 Task: Open Card Sales Pipeline Management in Board Social Media Influencer Marketing Strategy and Execution to Workspace Accounts Receivable and add a team member Softage.3@softage.net, a label Yellow, a checklist Accounting, an attachment from your google drive, a color Yellow and finally, add a card description 'Develop and launch new customer acquisition strategy for B2B market' and a comment 'This task presents an opportunity to demonstrate our project management and organizational skills, coordinating resources and timelines effectively.'. Add a start date 'Jan 03, 1900' with a due date 'Jan 10, 1900'
Action: Mouse moved to (62, 348)
Screenshot: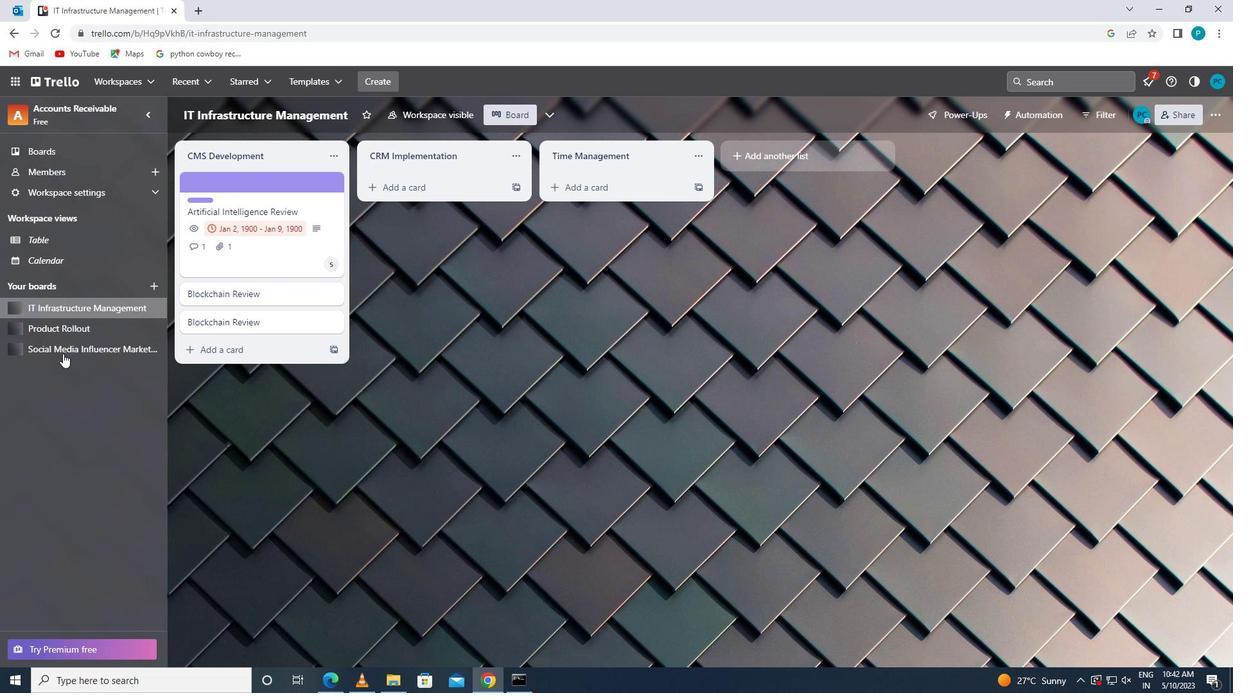
Action: Mouse pressed left at (62, 348)
Screenshot: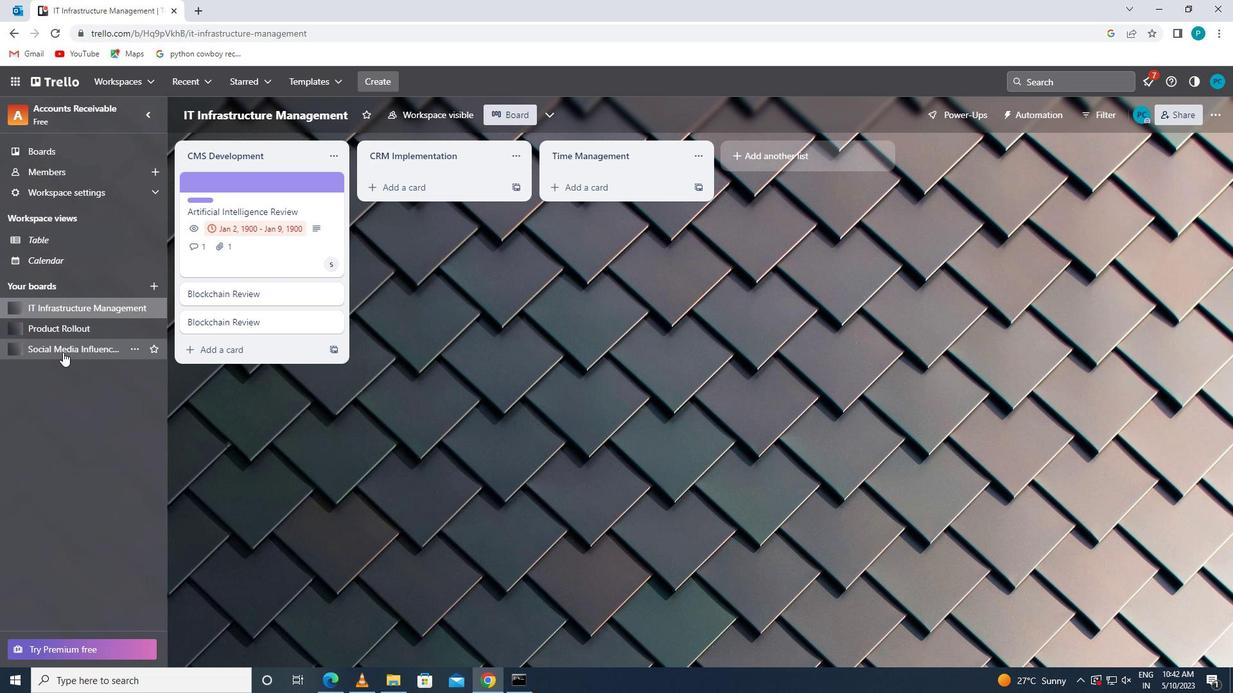 
Action: Mouse moved to (219, 187)
Screenshot: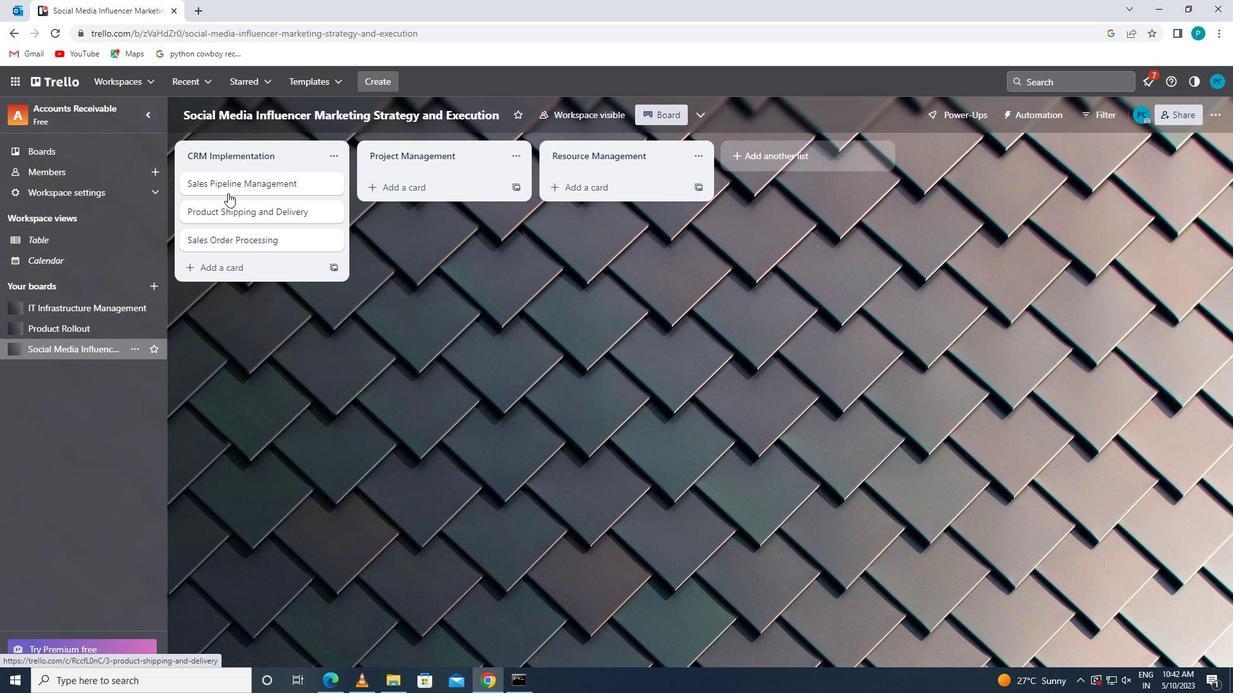 
Action: Mouse pressed left at (219, 187)
Screenshot: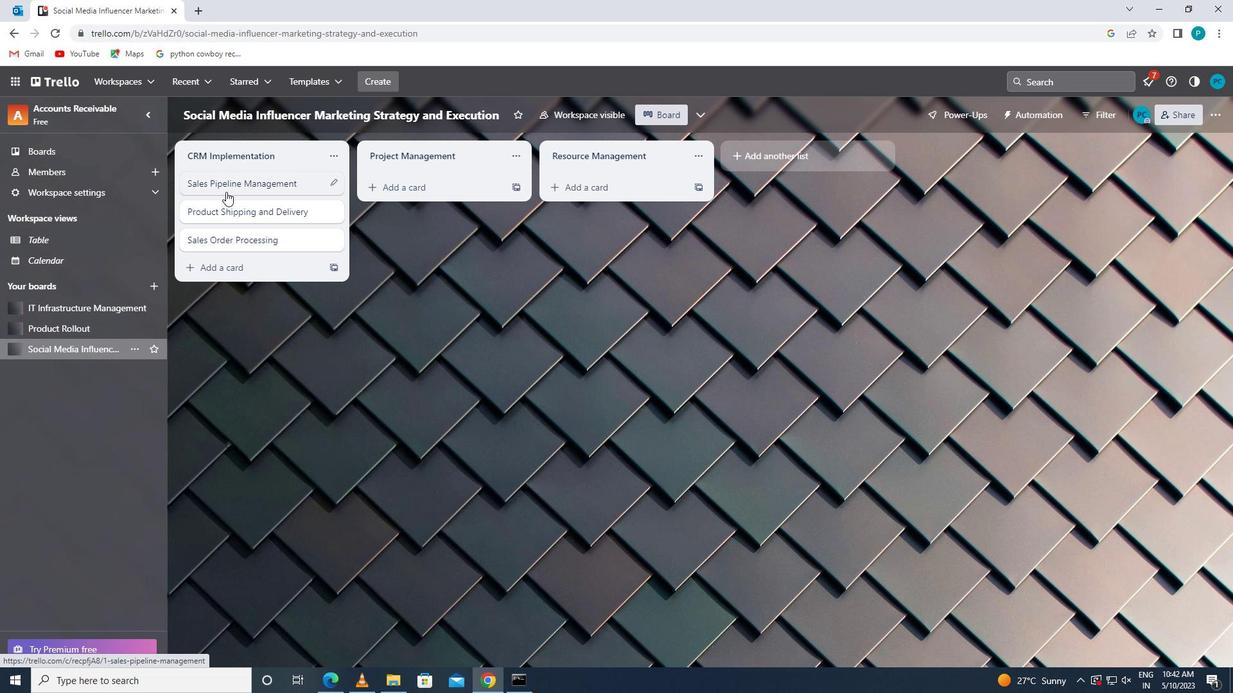 
Action: Mouse moved to (775, 183)
Screenshot: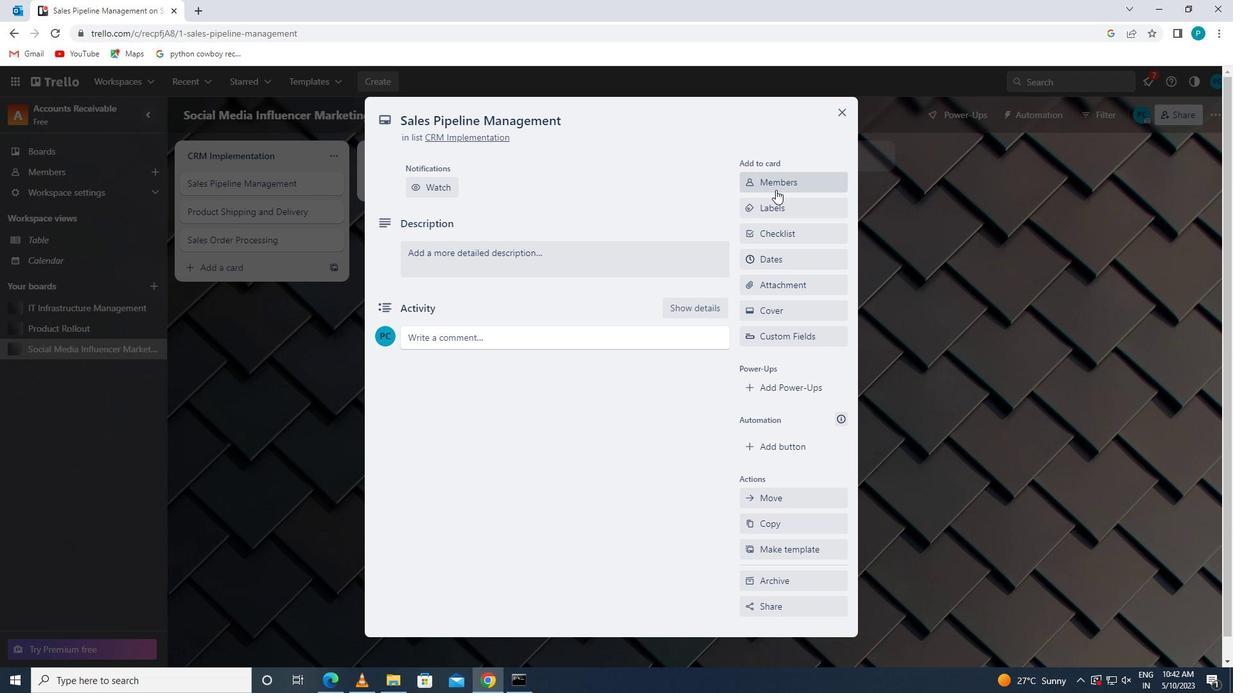 
Action: Mouse pressed left at (775, 183)
Screenshot: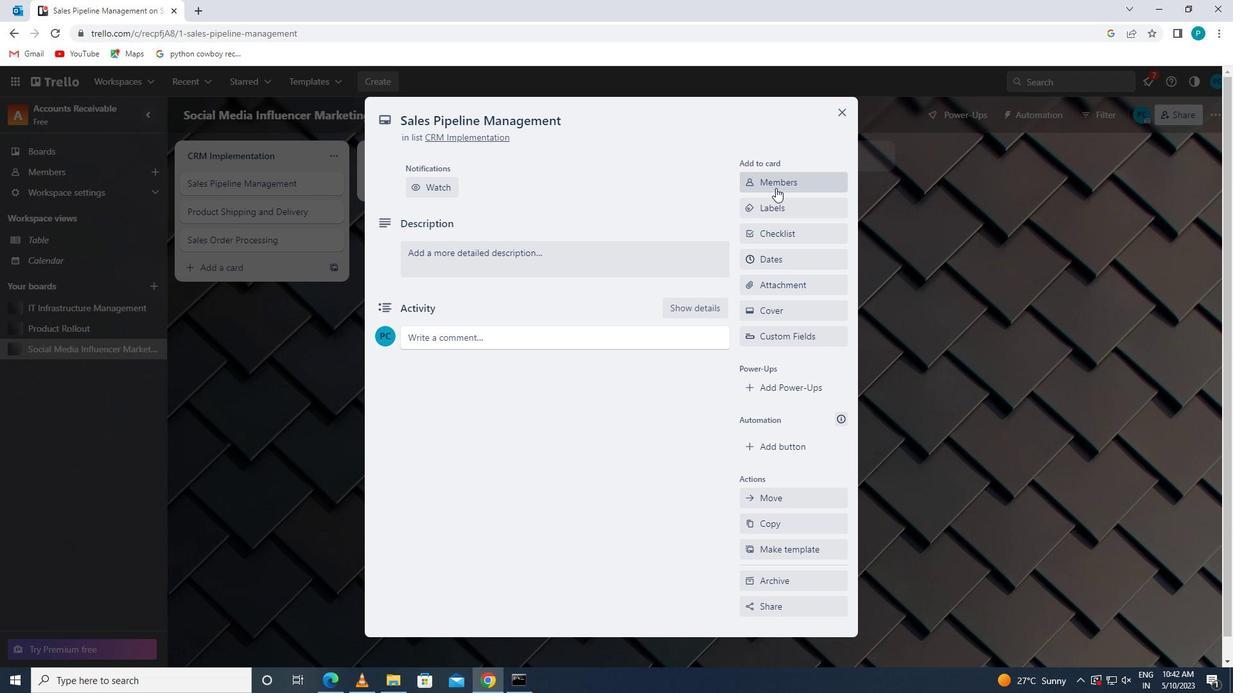 
Action: Key pressed <Key.caps_lock>s<Key.caps_lock>of
Screenshot: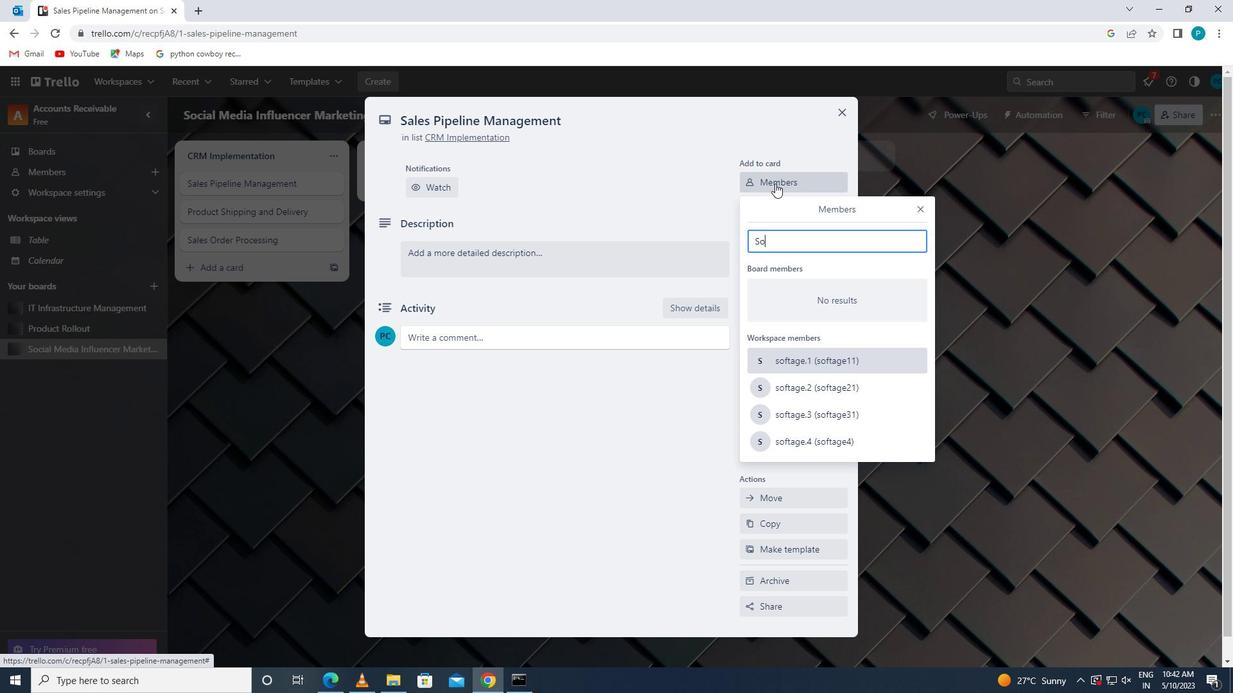 
Action: Mouse moved to (865, 412)
Screenshot: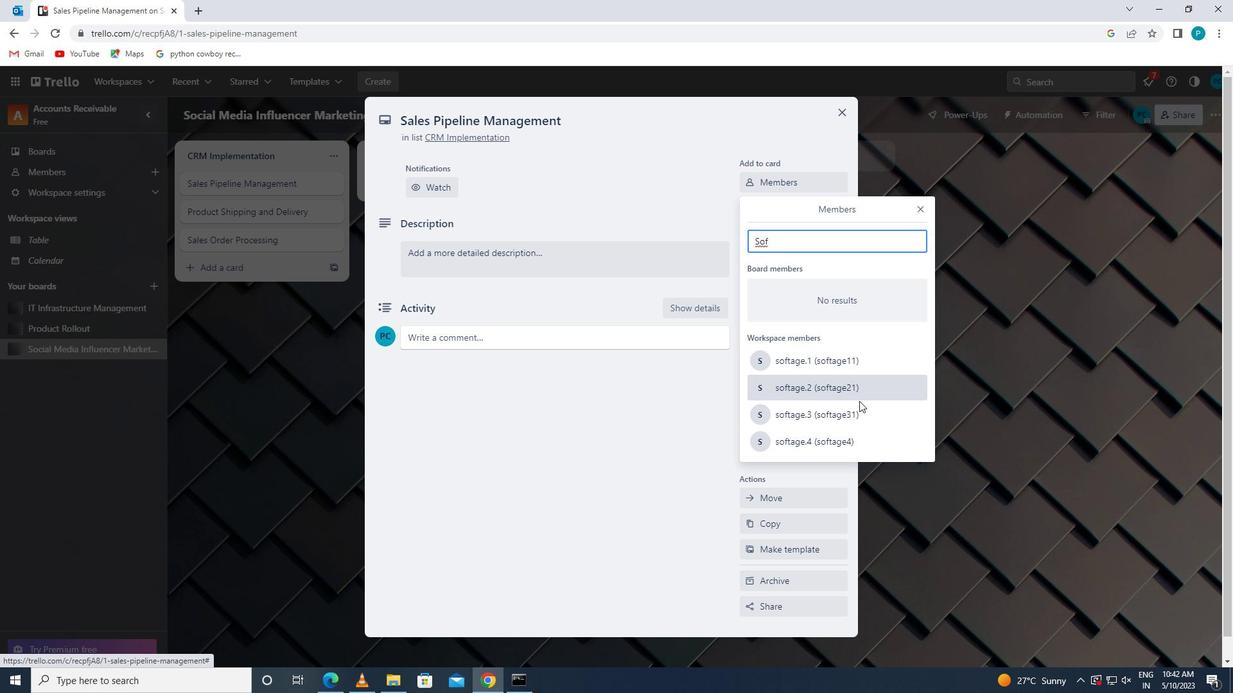 
Action: Mouse pressed left at (865, 412)
Screenshot: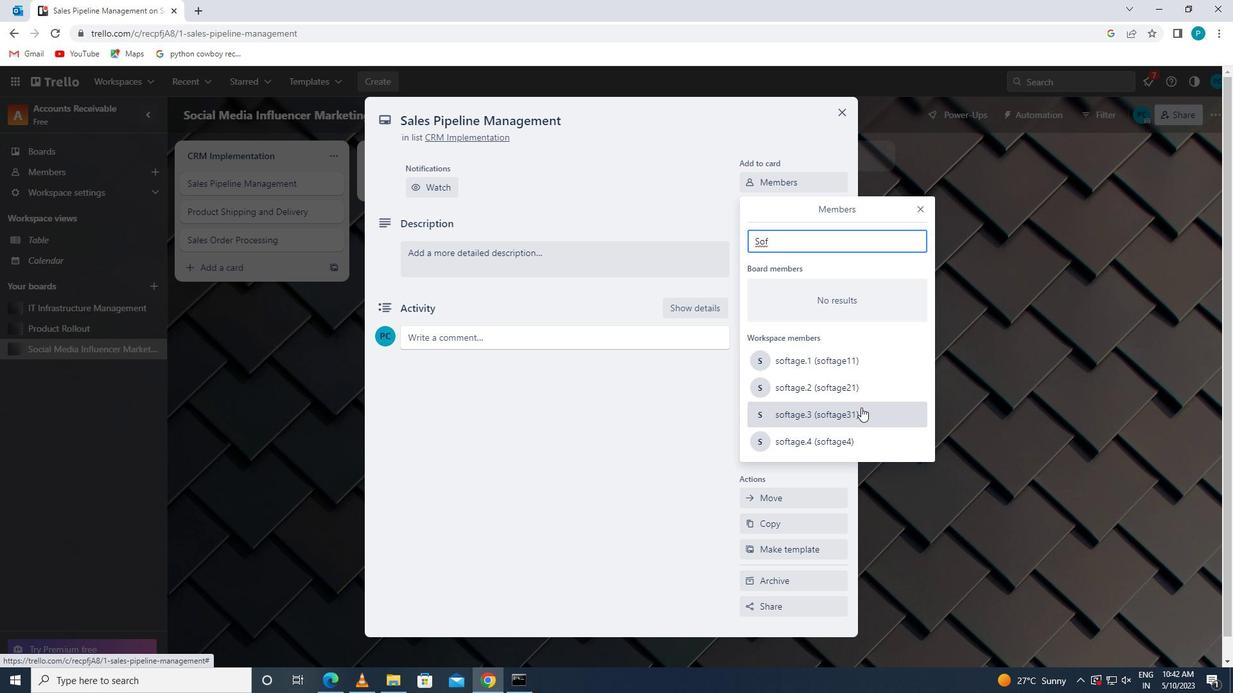 
Action: Mouse moved to (929, 208)
Screenshot: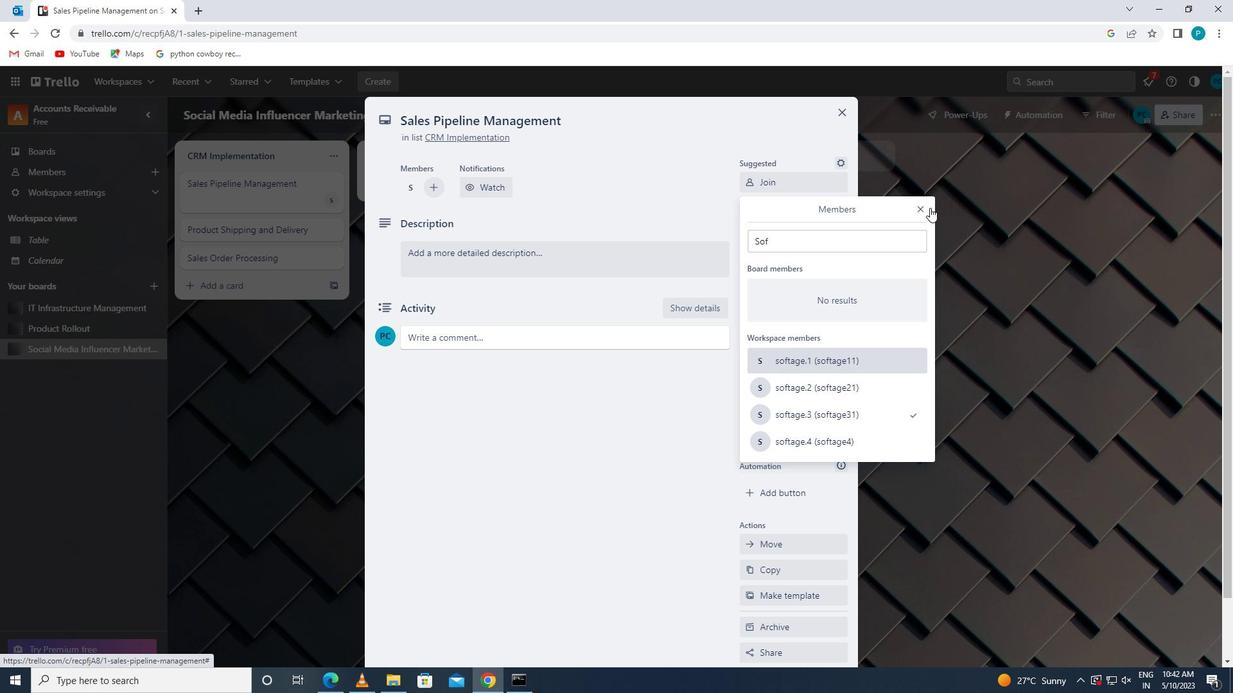 
Action: Mouse pressed left at (929, 208)
Screenshot: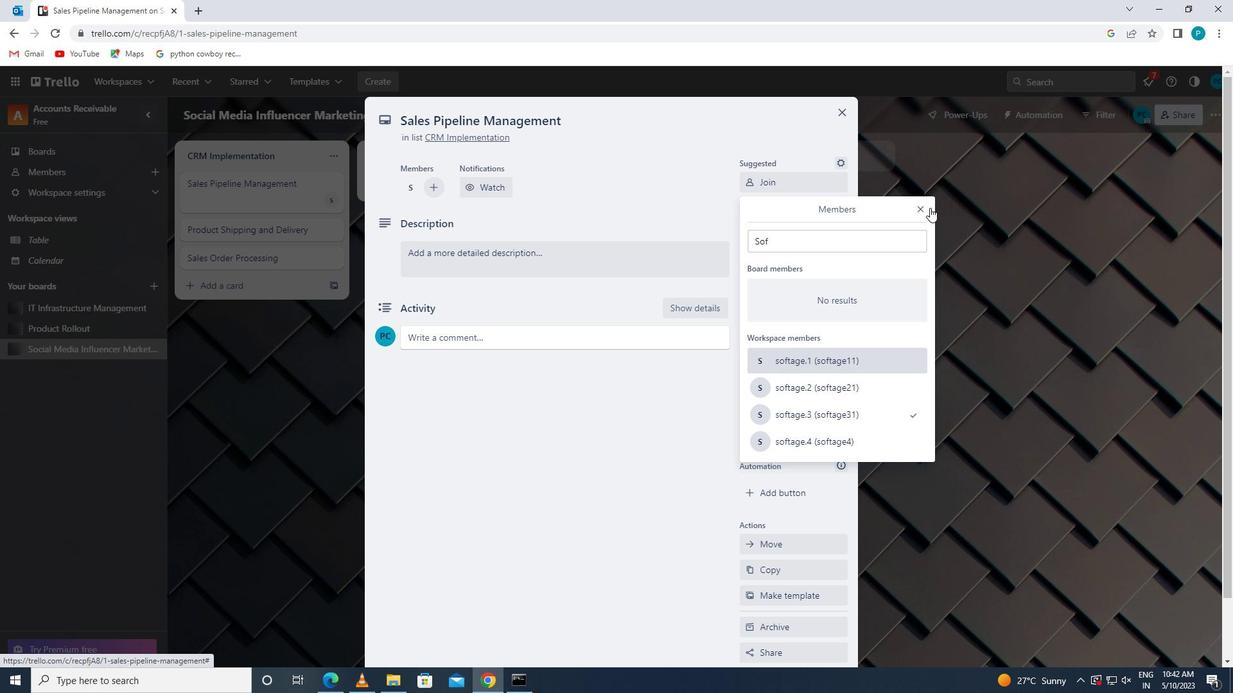 
Action: Mouse moved to (788, 255)
Screenshot: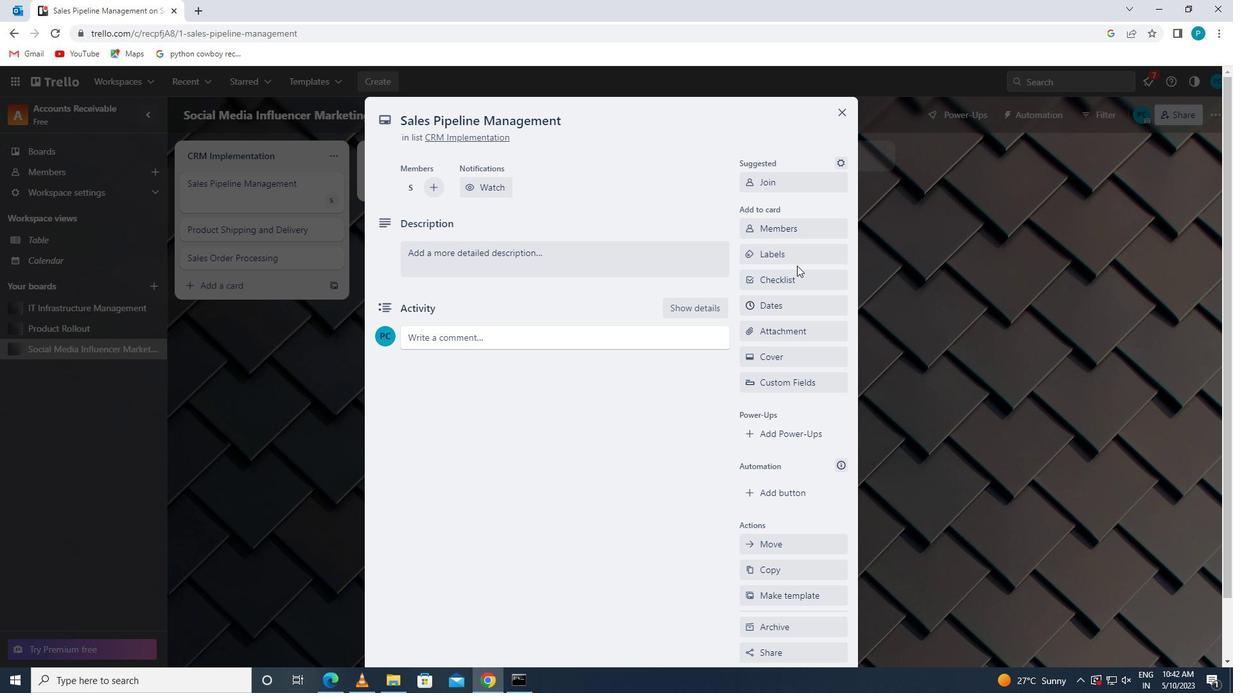 
Action: Mouse pressed left at (788, 255)
Screenshot: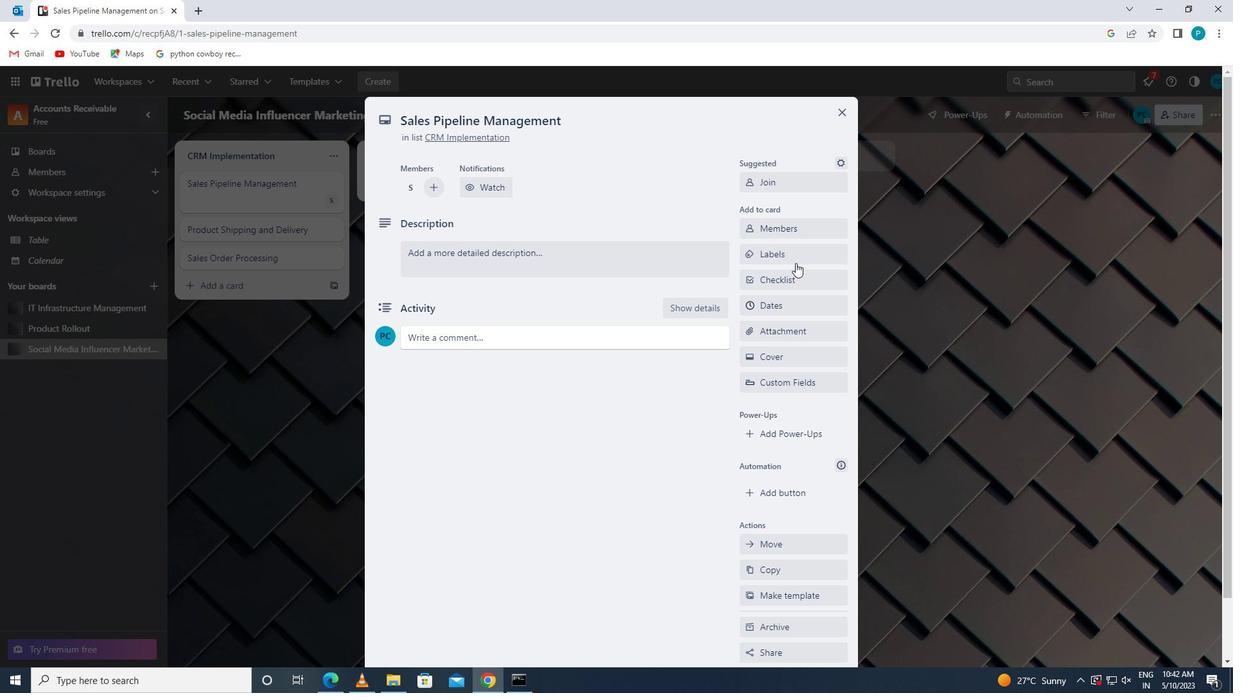 
Action: Mouse moved to (833, 515)
Screenshot: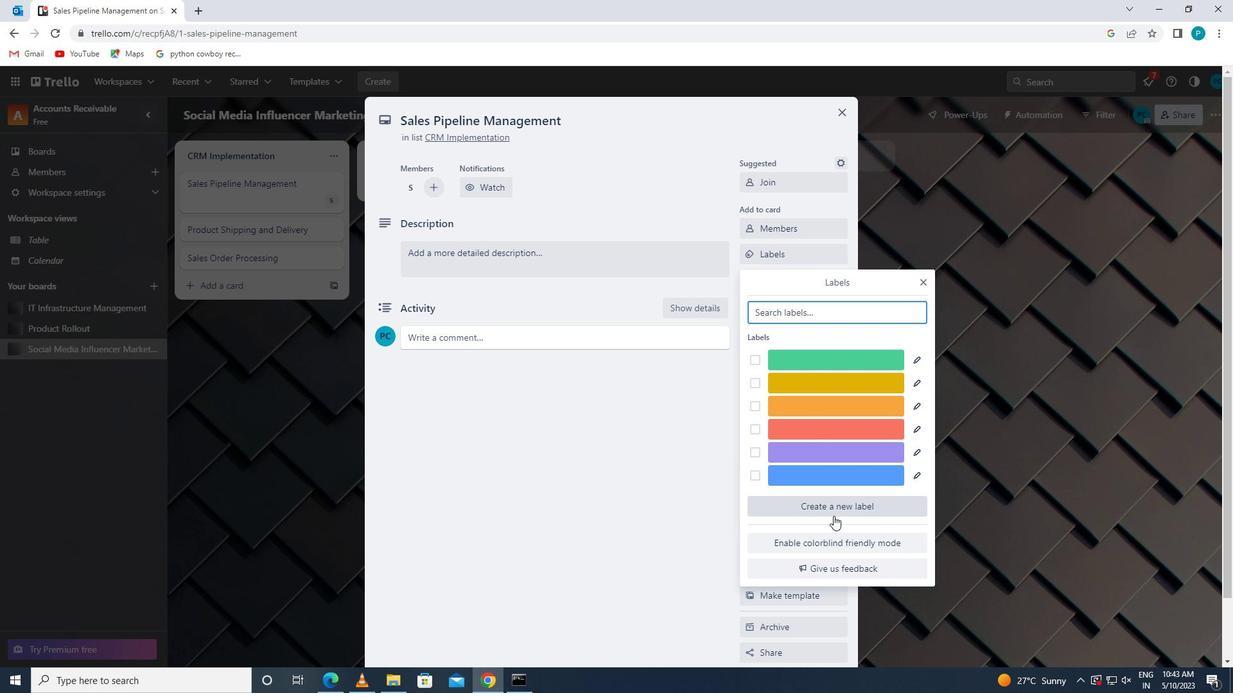
Action: Mouse pressed left at (833, 515)
Screenshot: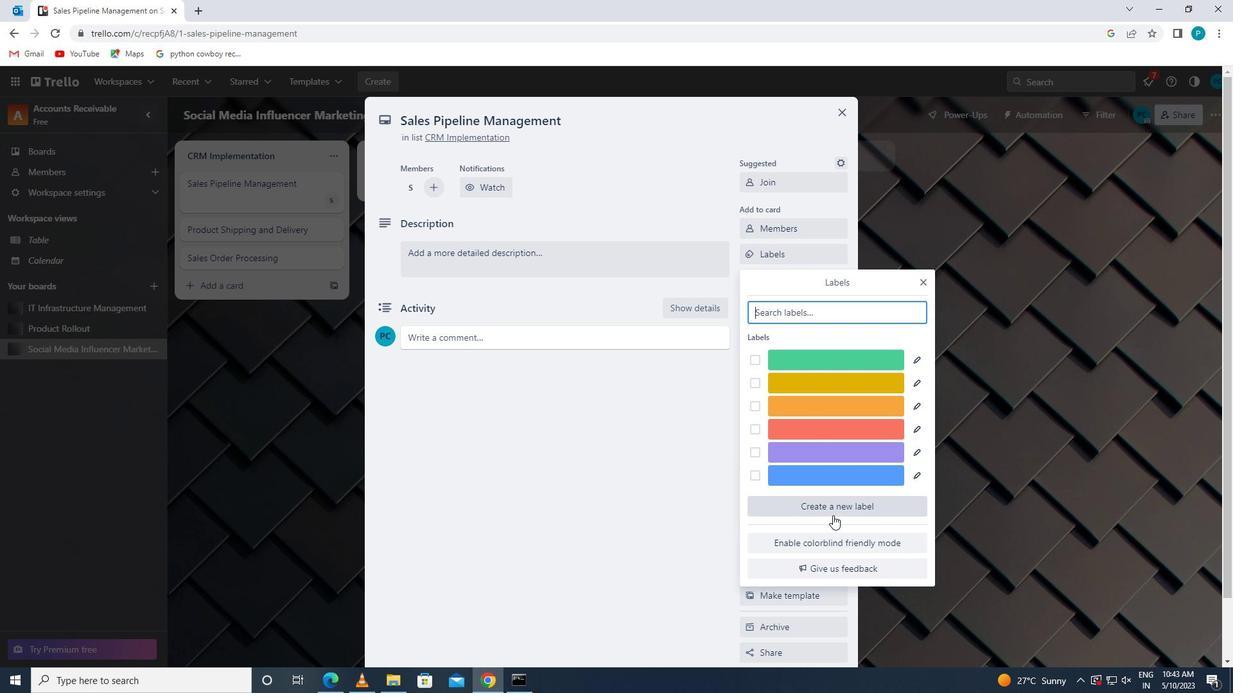 
Action: Mouse moved to (807, 469)
Screenshot: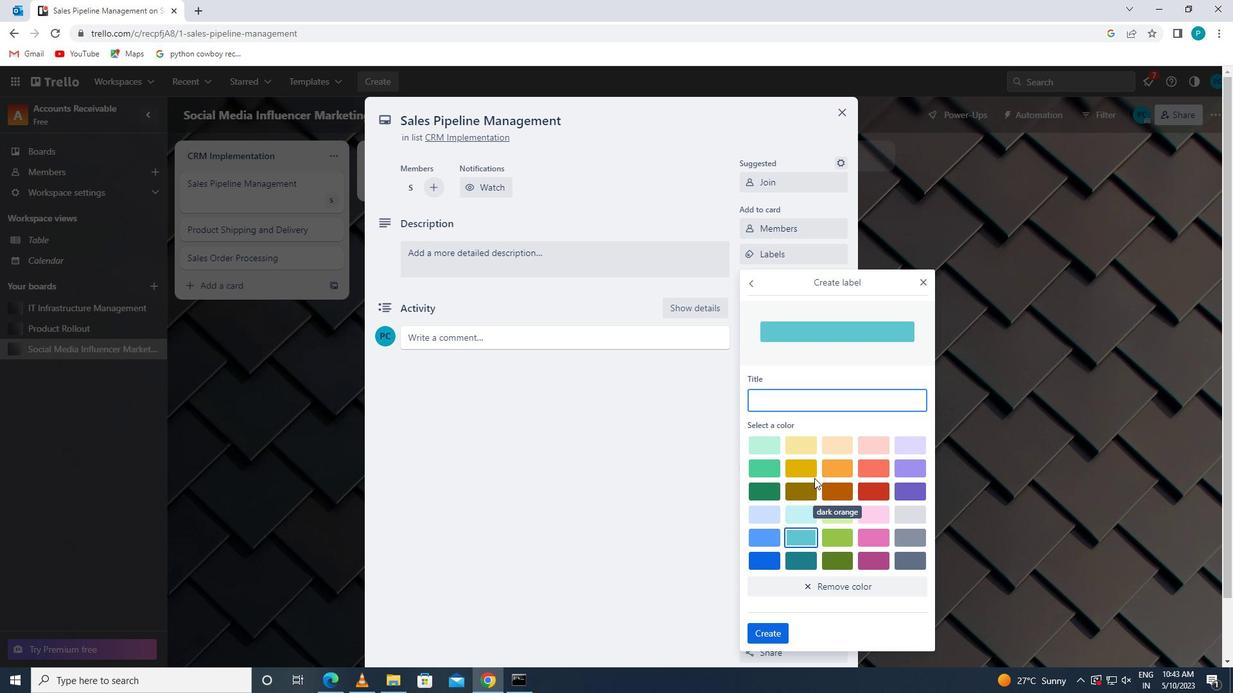 
Action: Mouse pressed left at (807, 469)
Screenshot: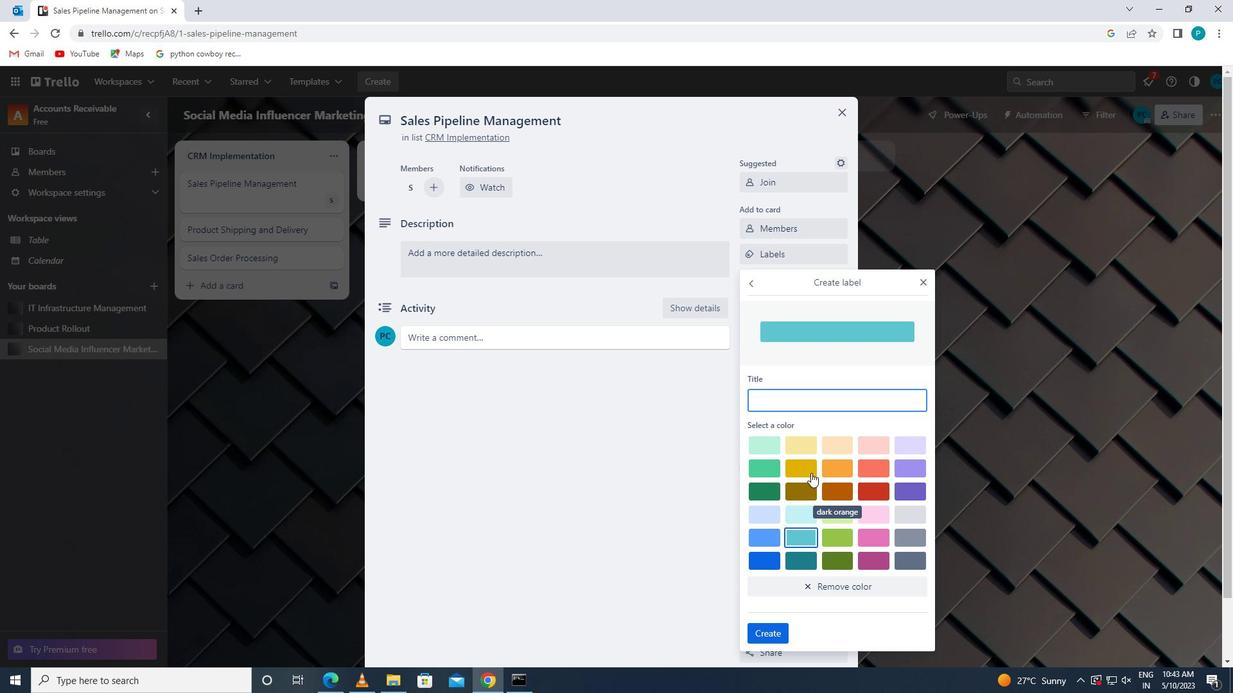 
Action: Mouse moved to (763, 629)
Screenshot: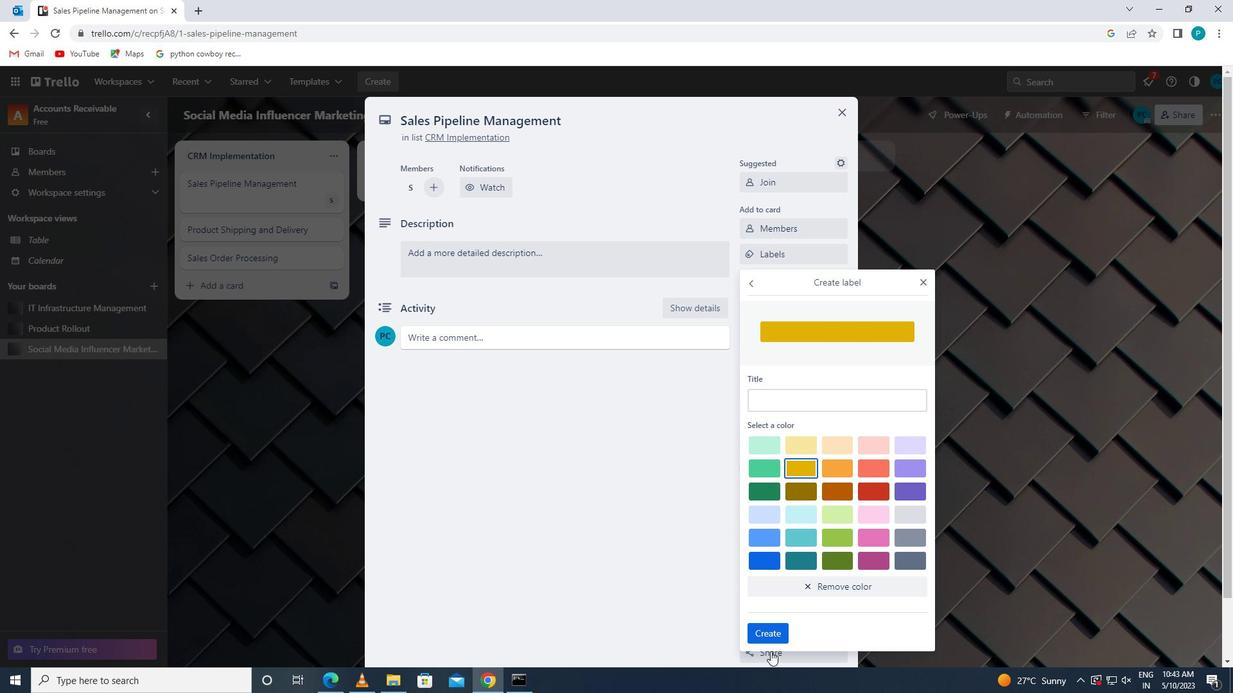 
Action: Mouse pressed left at (763, 629)
Screenshot: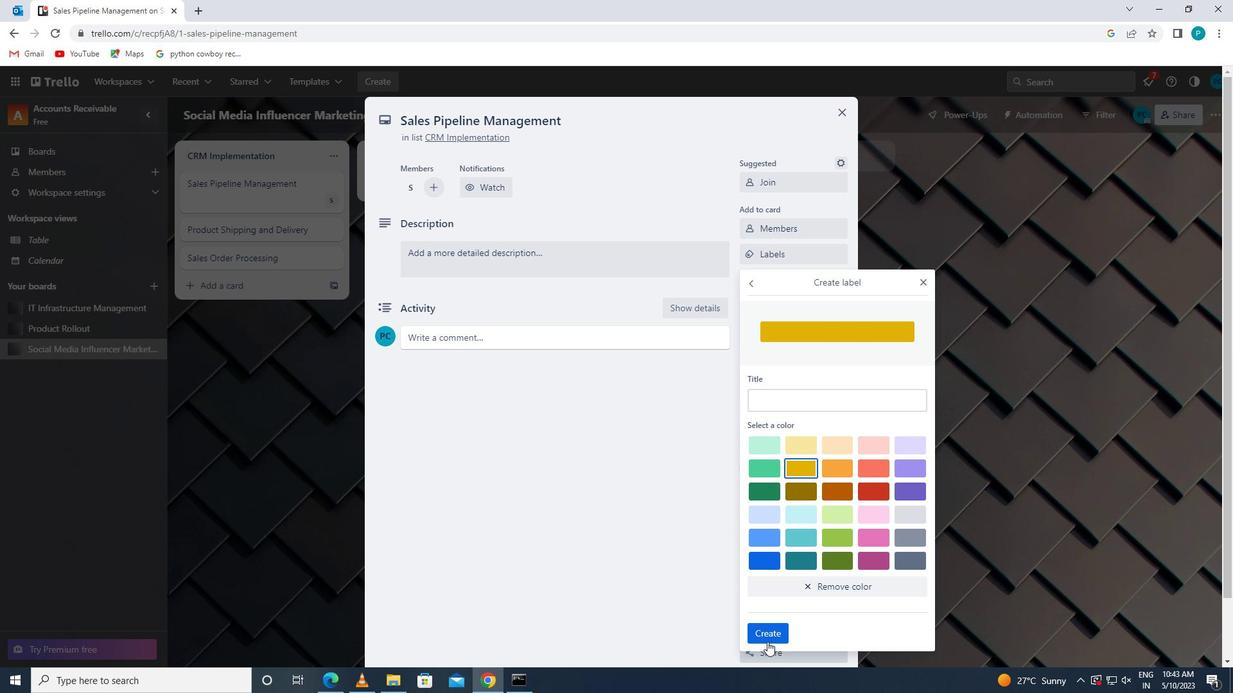 
Action: Mouse moved to (923, 281)
Screenshot: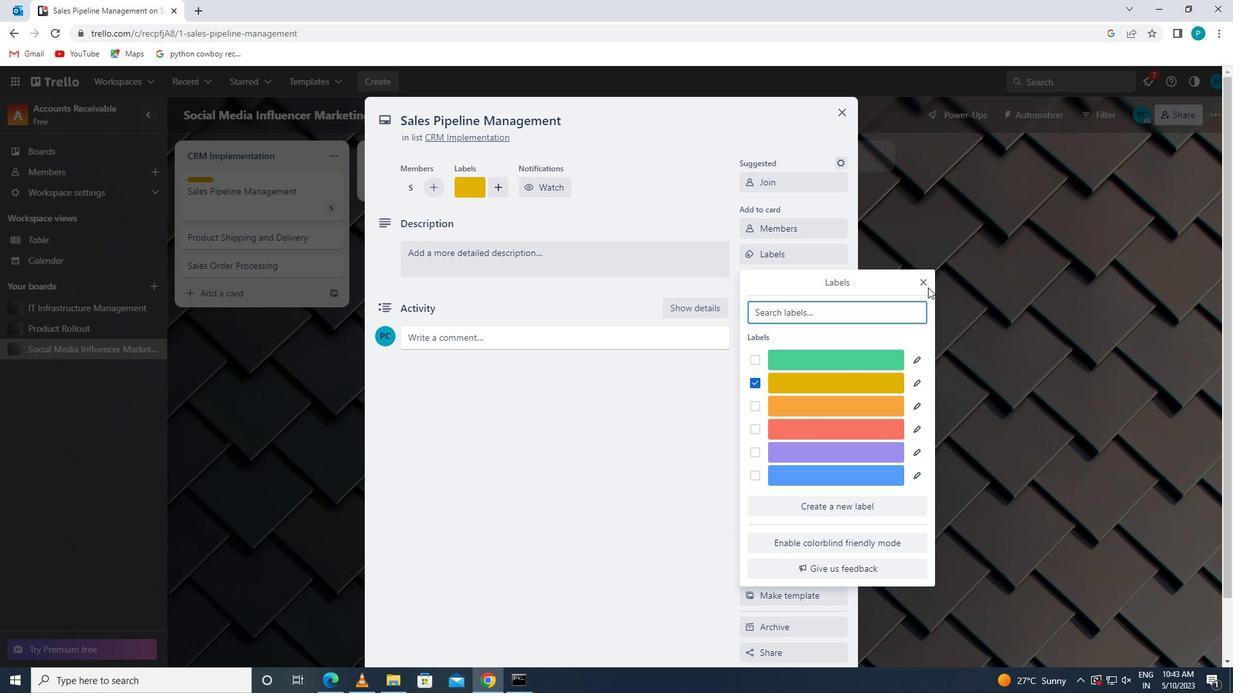 
Action: Mouse pressed left at (923, 281)
Screenshot: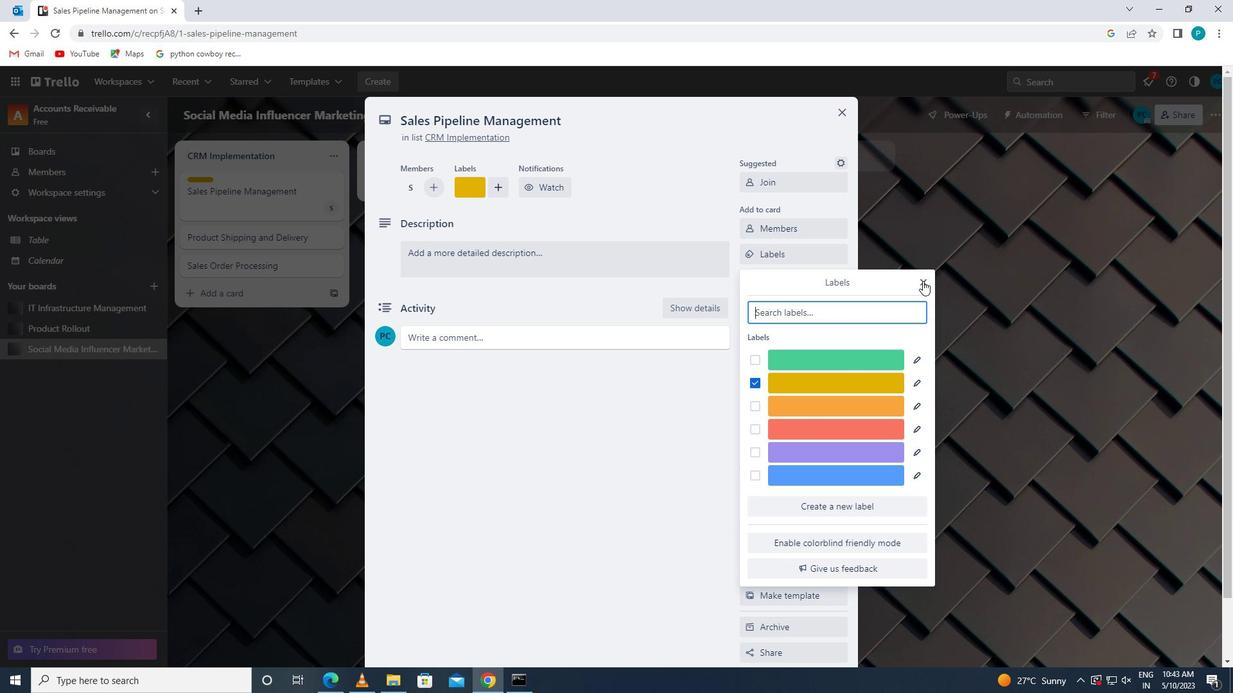 
Action: Mouse moved to (801, 287)
Screenshot: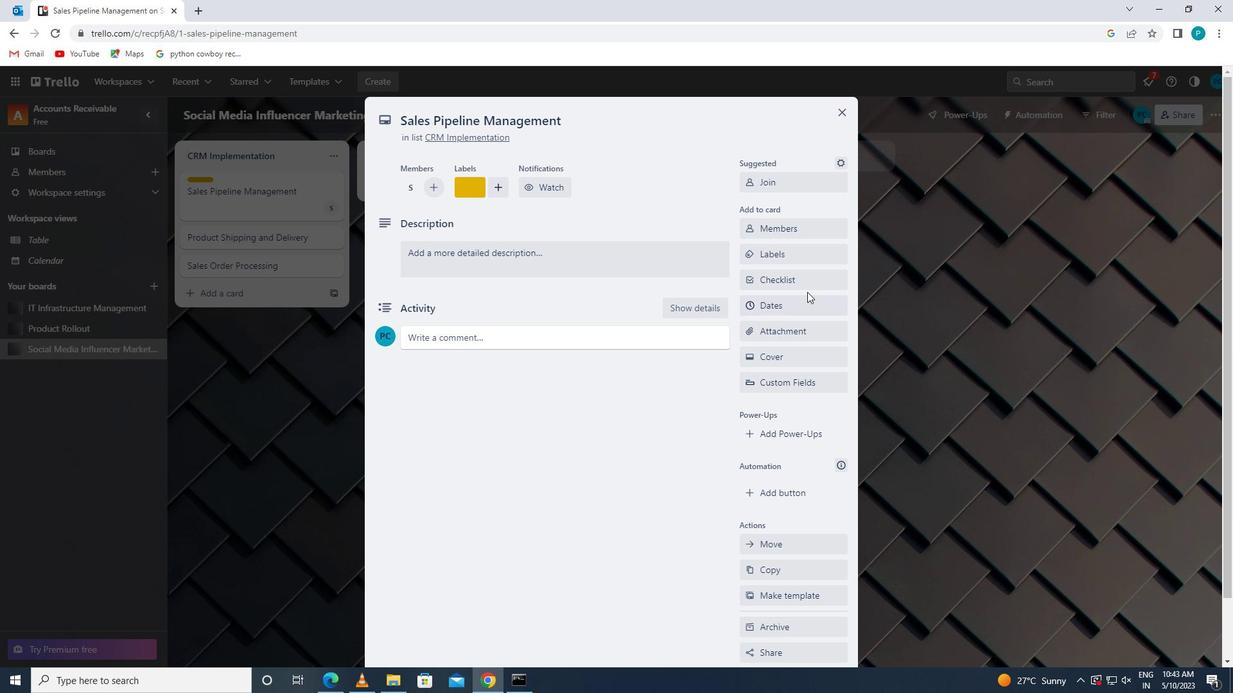 
Action: Mouse pressed left at (801, 287)
Screenshot: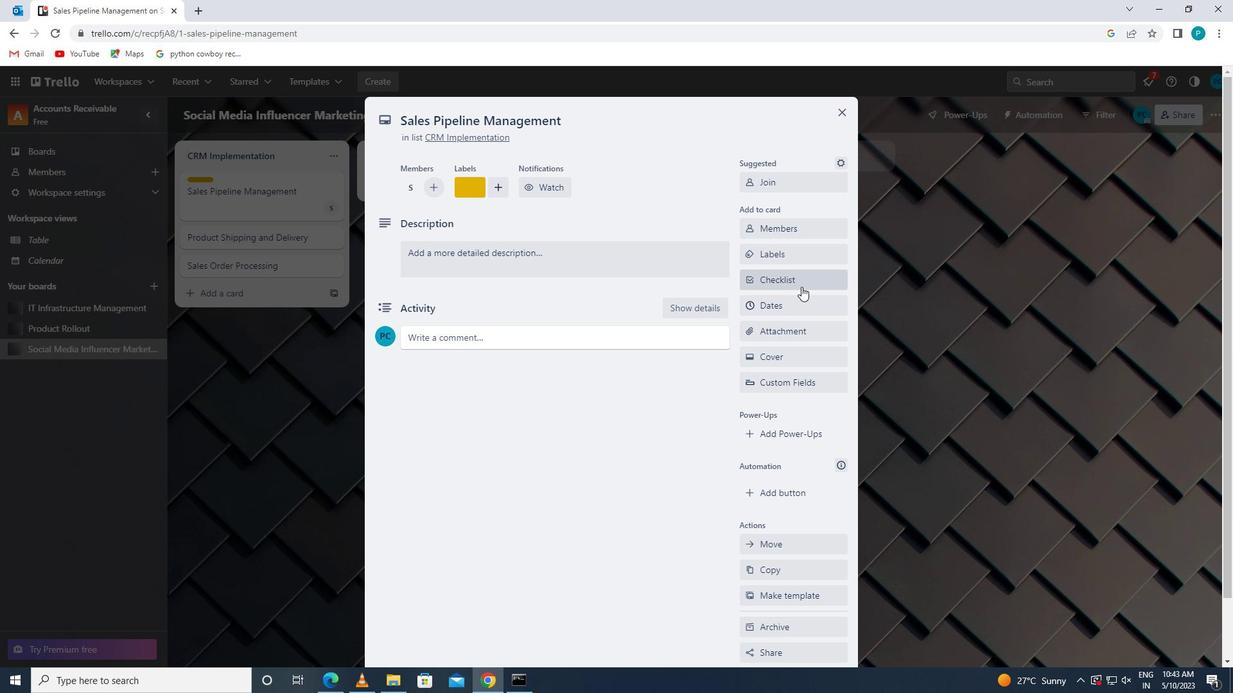 
Action: Key pressed <Key.caps_lock>a<Key.caps_lock>
Screenshot: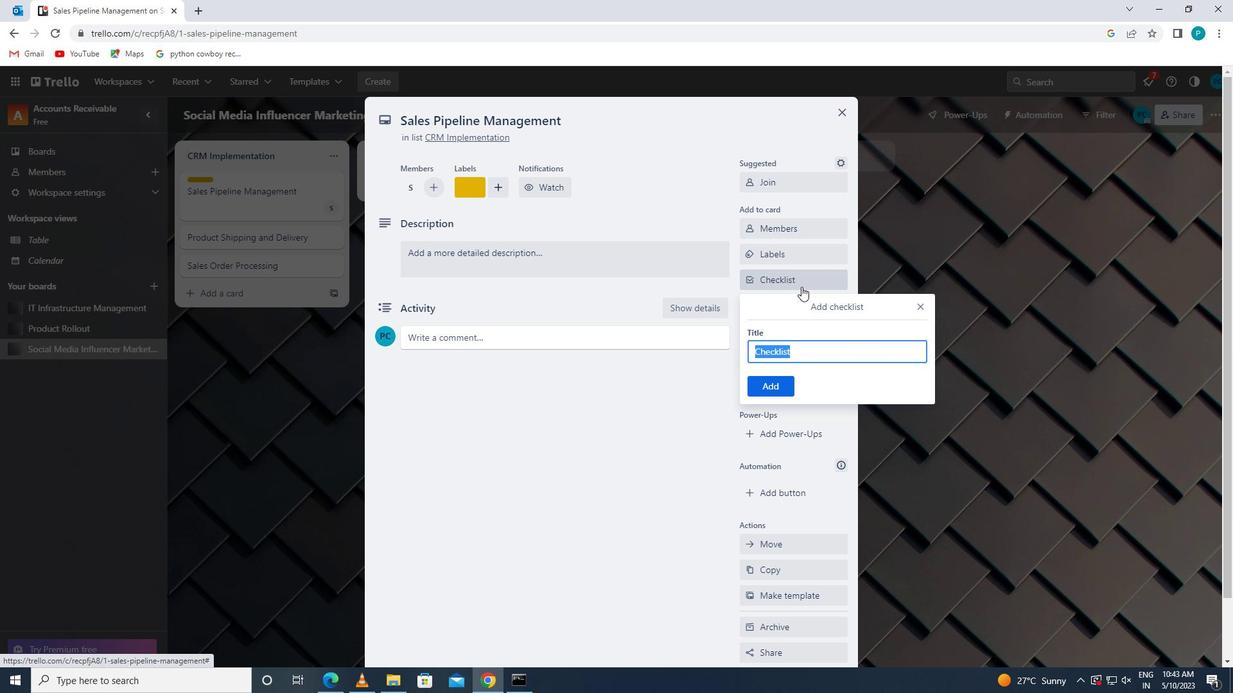 
Action: Mouse moved to (837, 409)
Screenshot: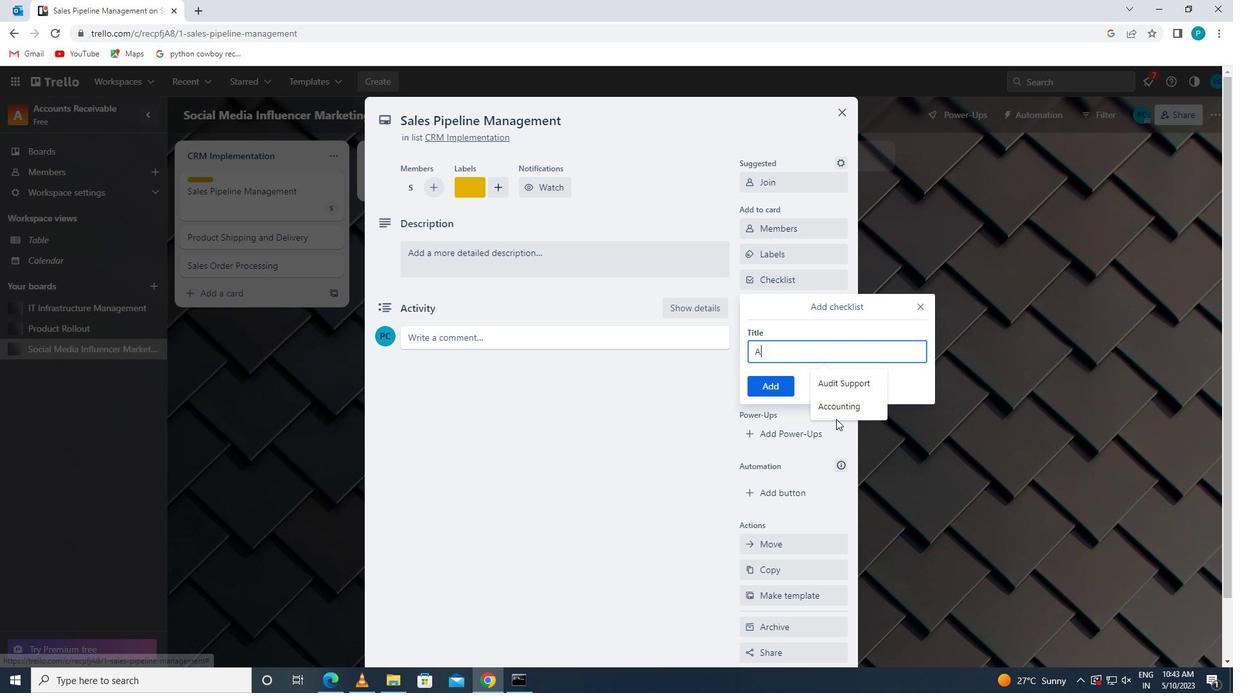 
Action: Mouse pressed left at (837, 409)
Screenshot: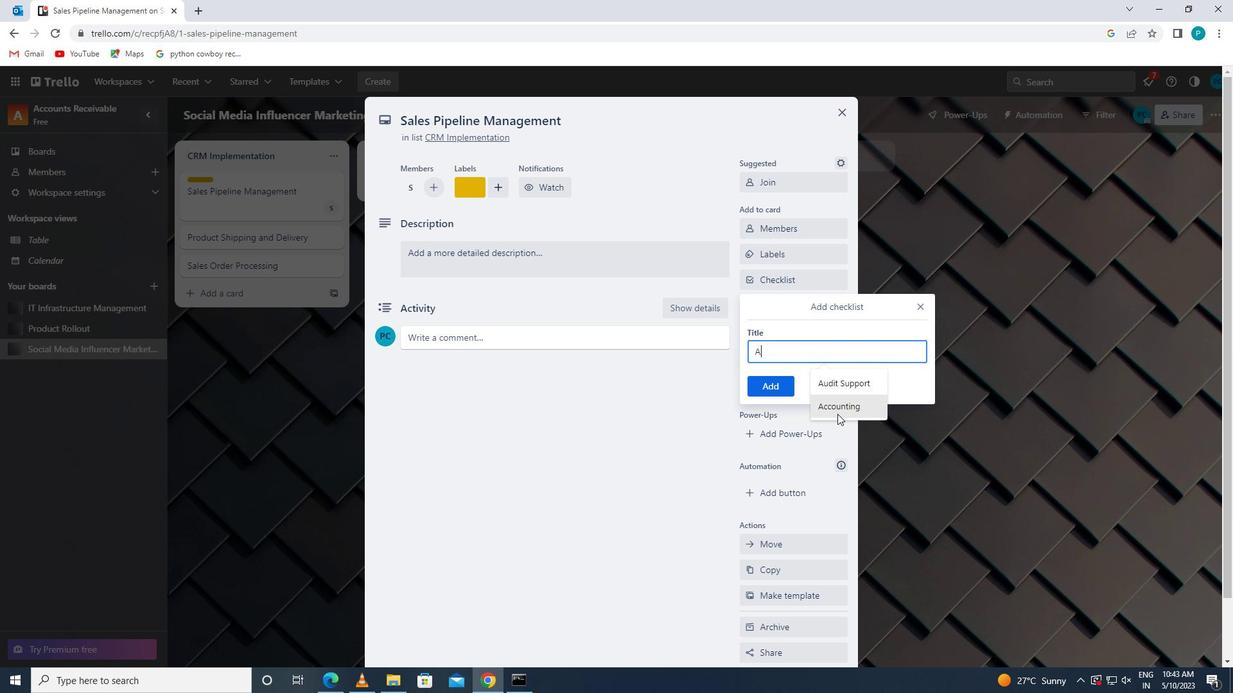 
Action: Mouse moved to (758, 377)
Screenshot: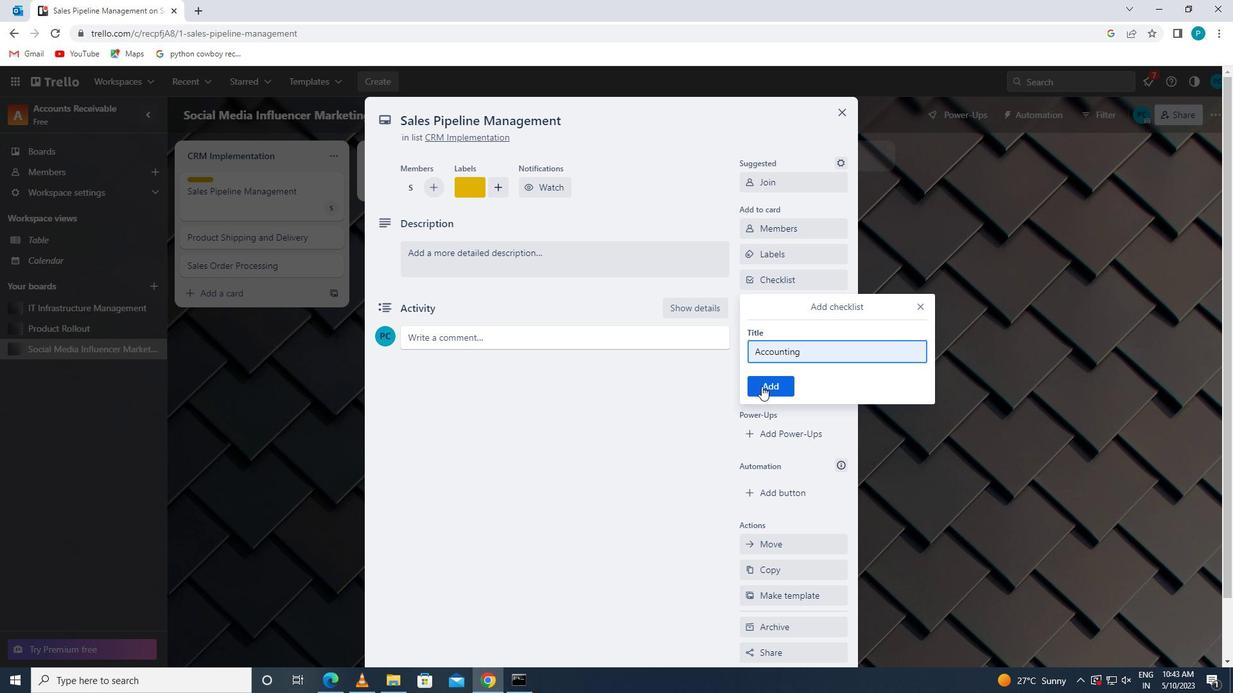 
Action: Mouse pressed left at (758, 377)
Screenshot: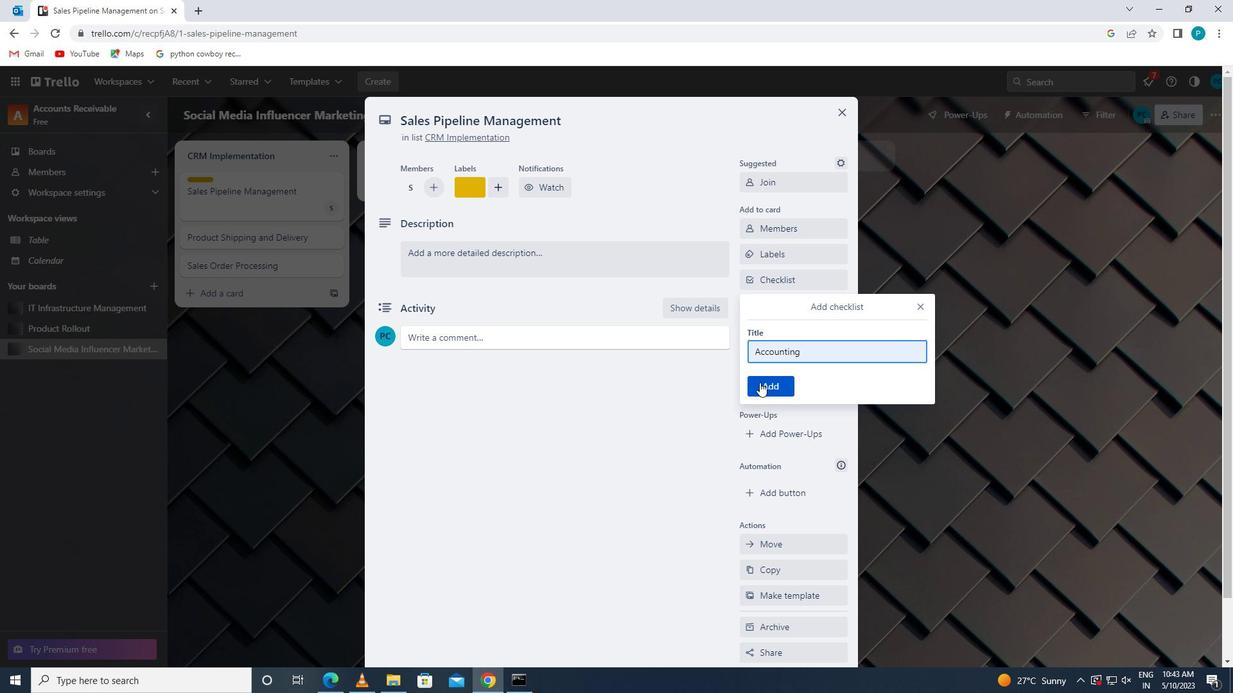 
Action: Mouse moved to (783, 336)
Screenshot: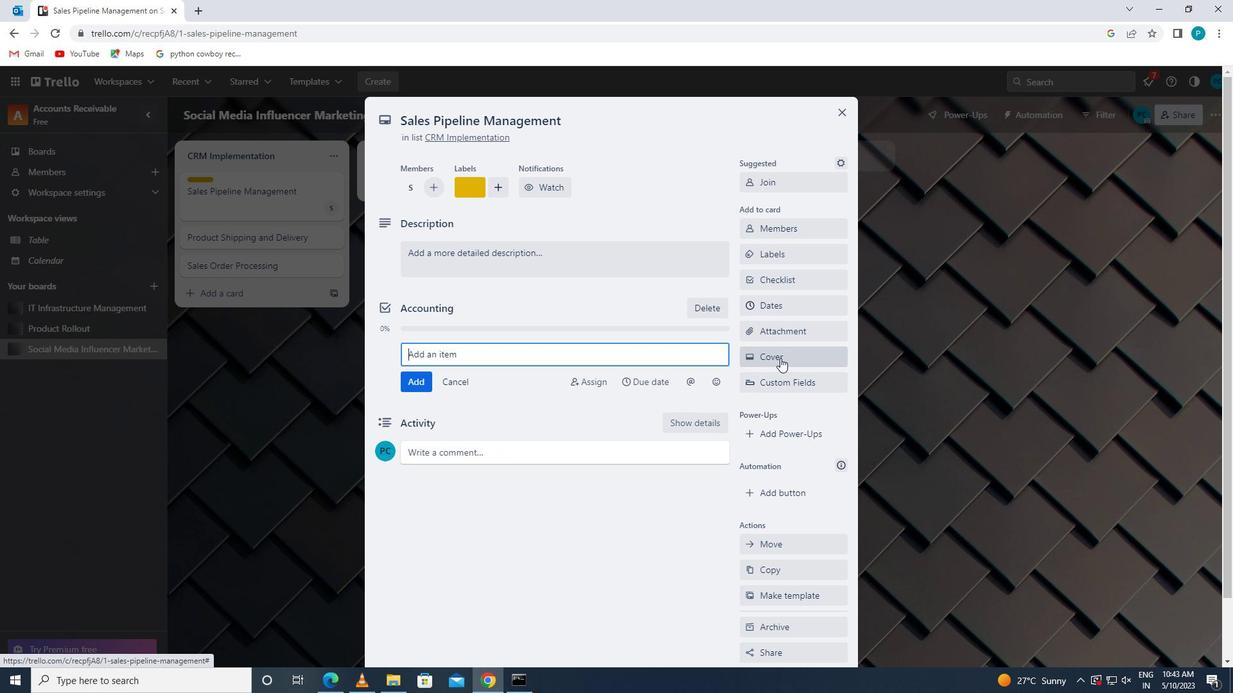 
Action: Mouse pressed left at (783, 336)
Screenshot: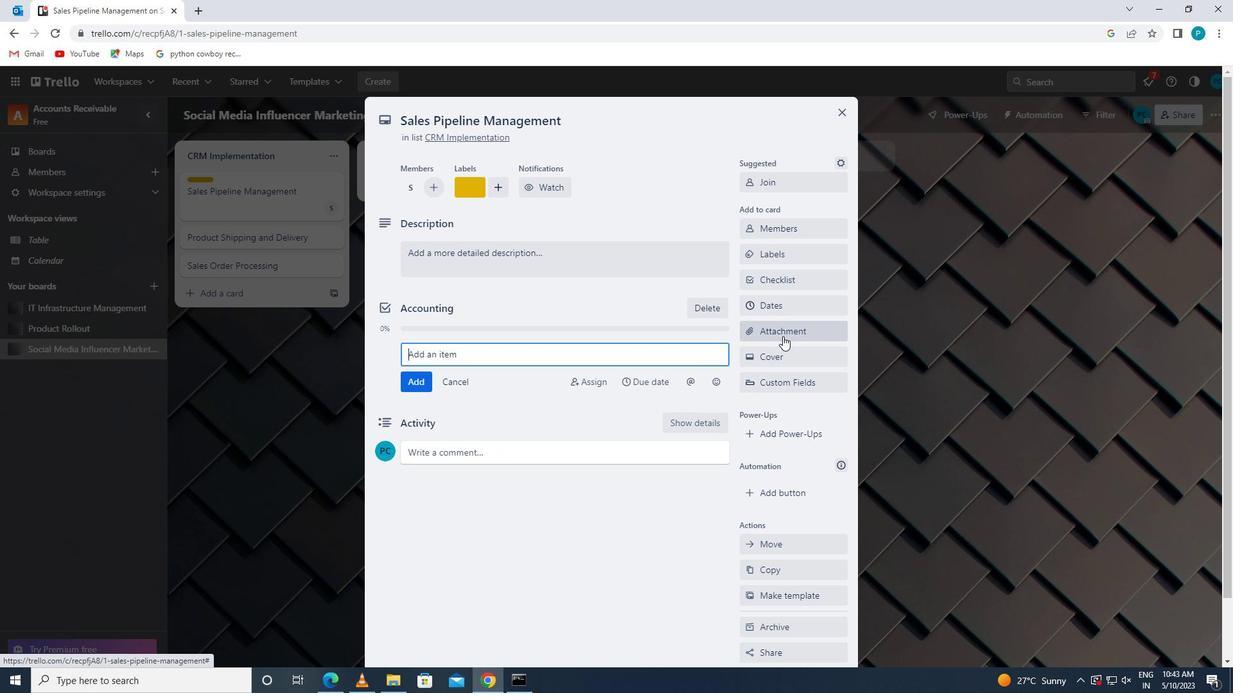 
Action: Mouse moved to (793, 430)
Screenshot: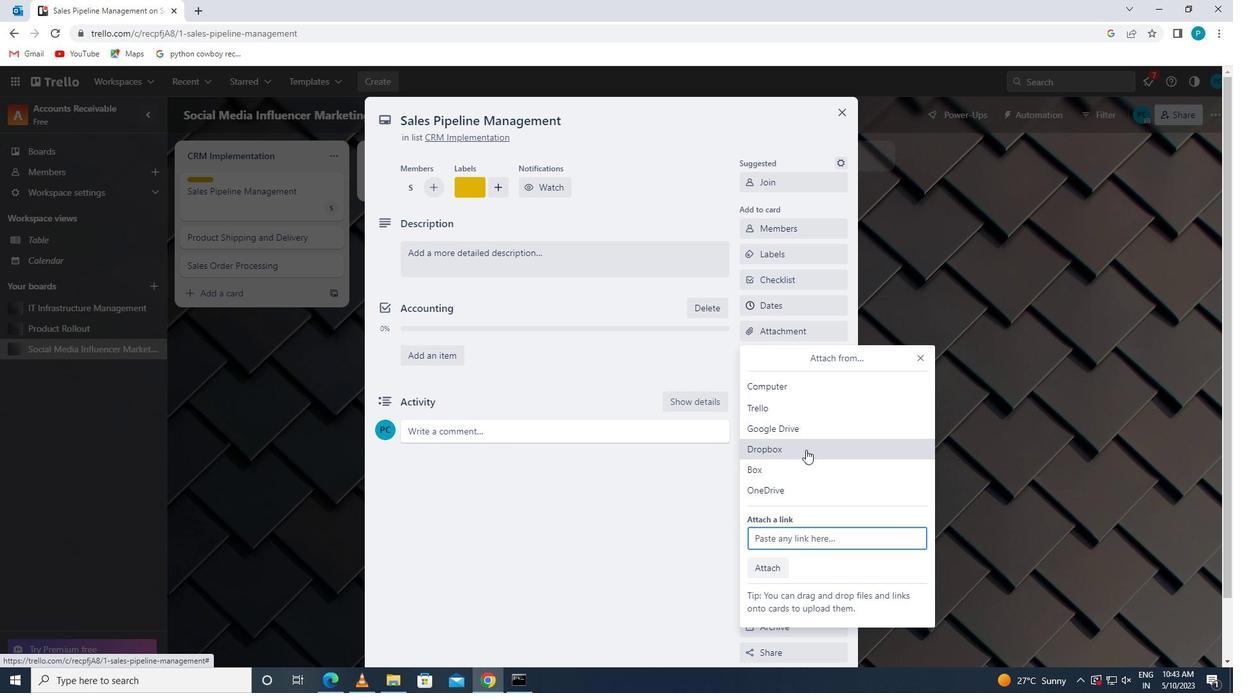 
Action: Mouse pressed left at (793, 430)
Screenshot: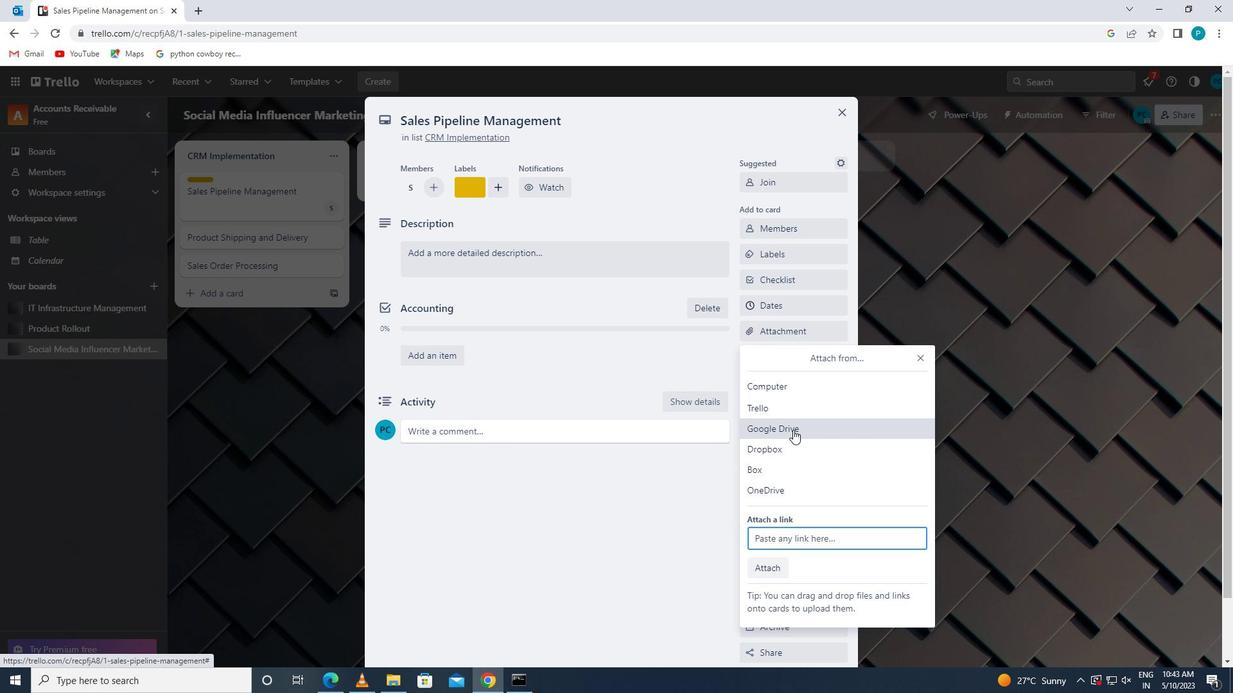 
Action: Mouse moved to (384, 332)
Screenshot: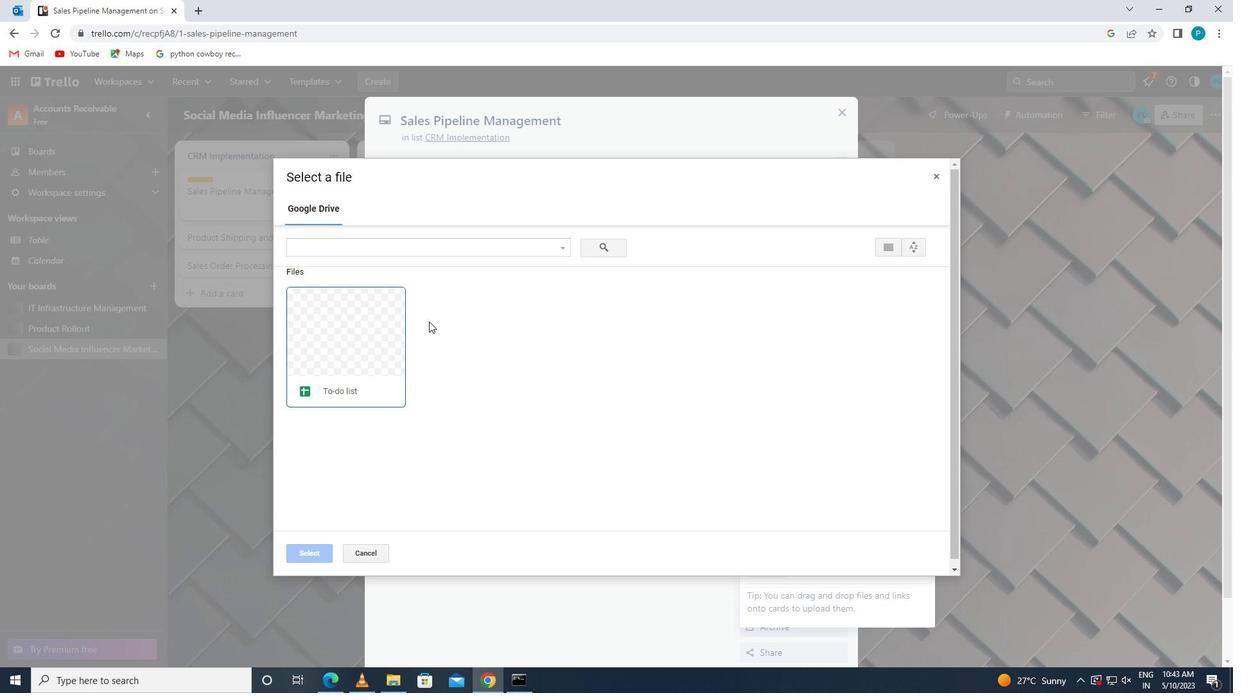 
Action: Mouse pressed left at (384, 332)
Screenshot: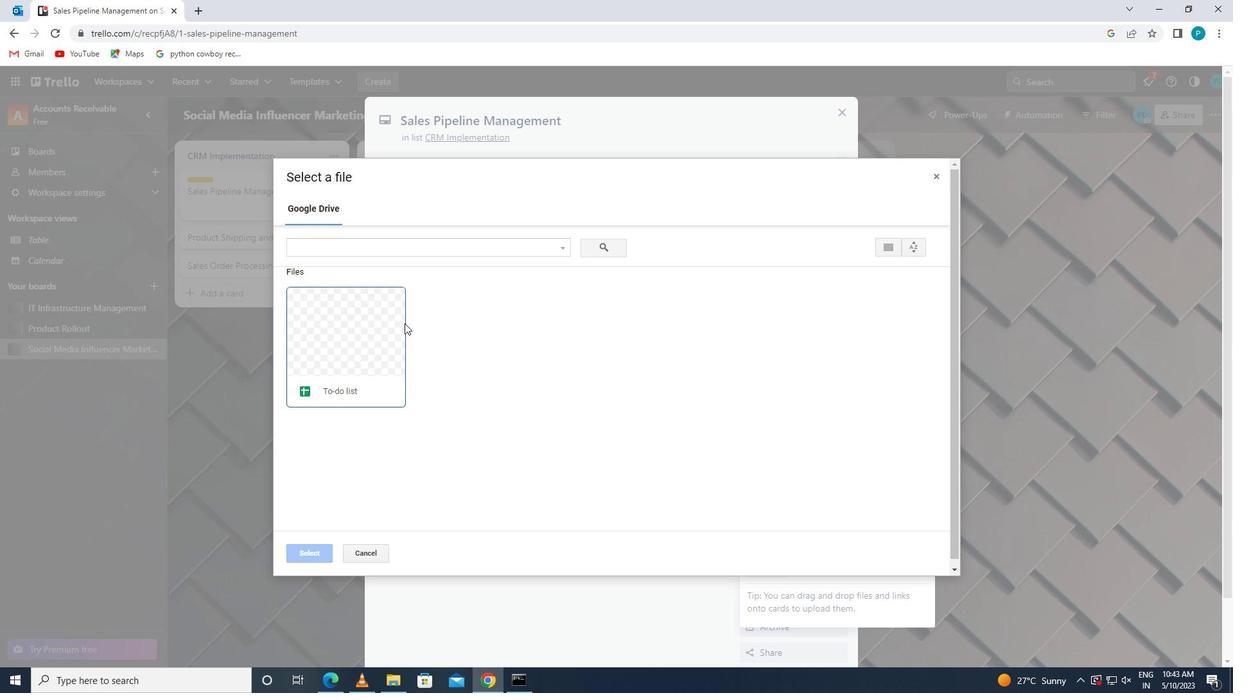 
Action: Mouse moved to (300, 553)
Screenshot: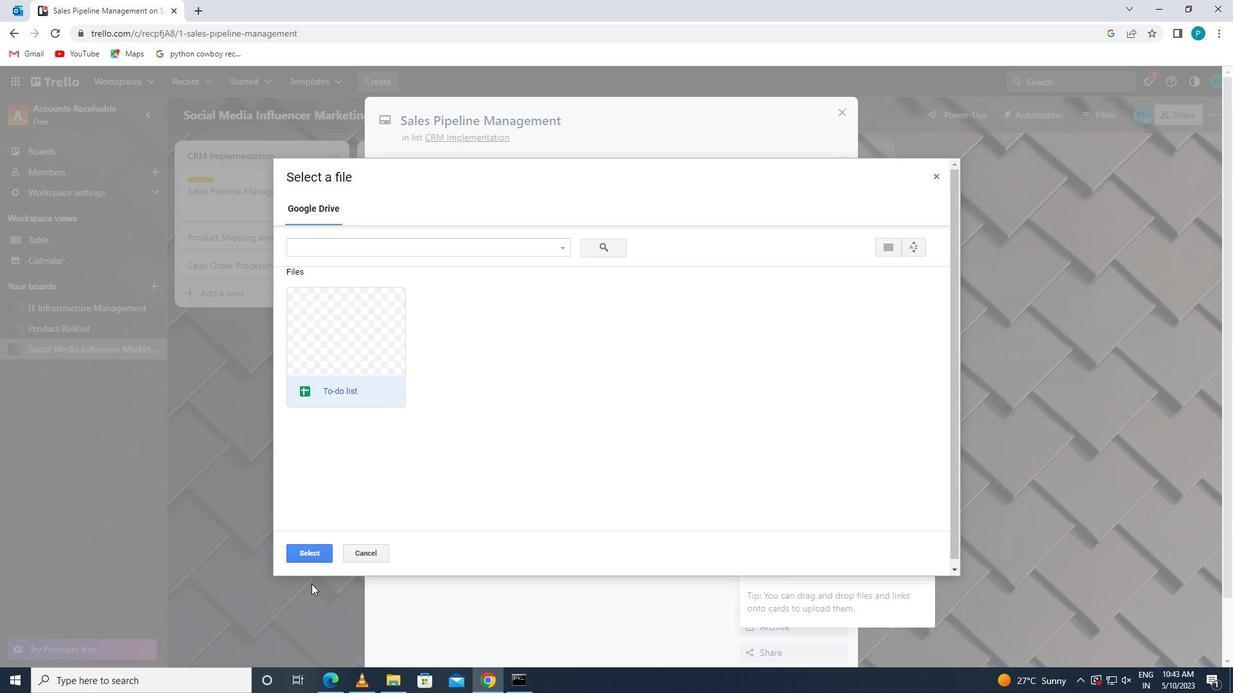 
Action: Mouse pressed left at (300, 553)
Screenshot: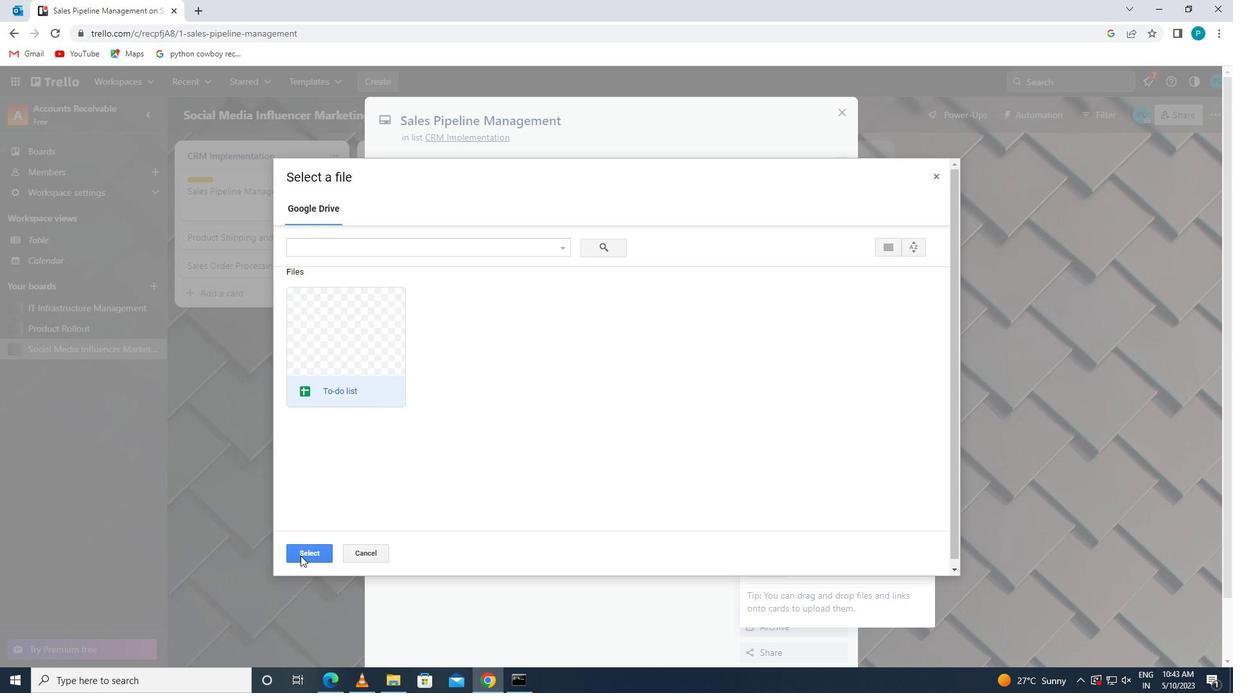
Action: Mouse moved to (759, 363)
Screenshot: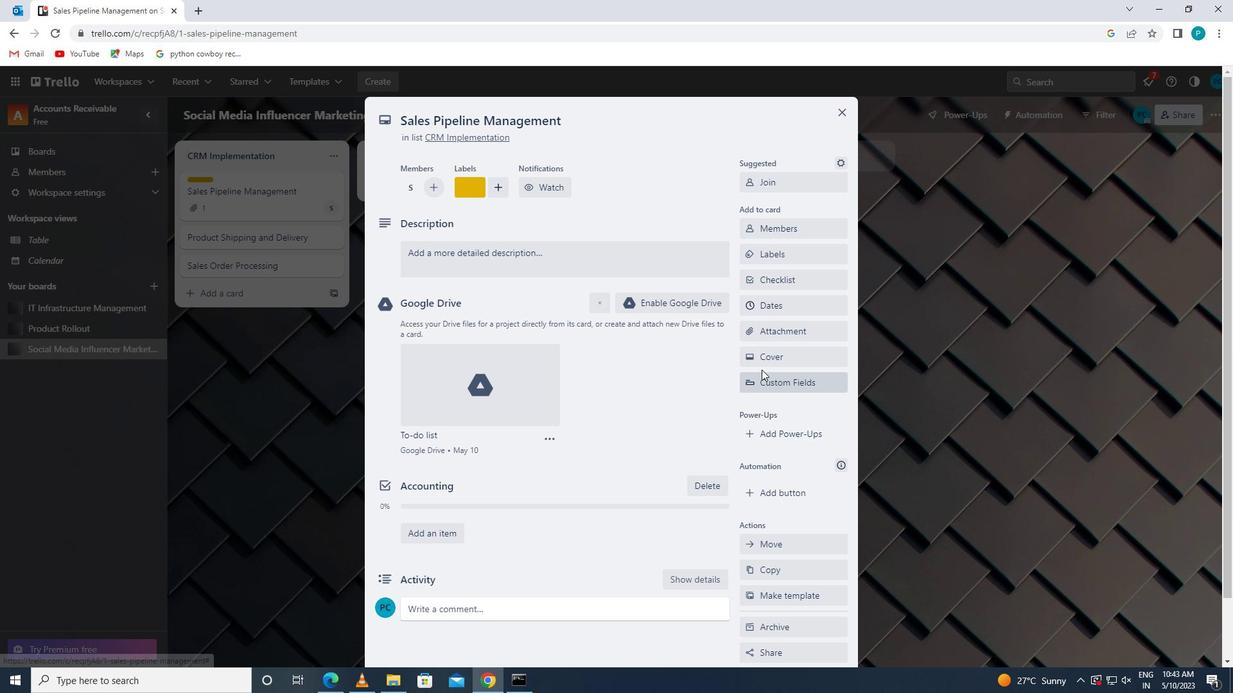
Action: Mouse pressed left at (759, 363)
Screenshot: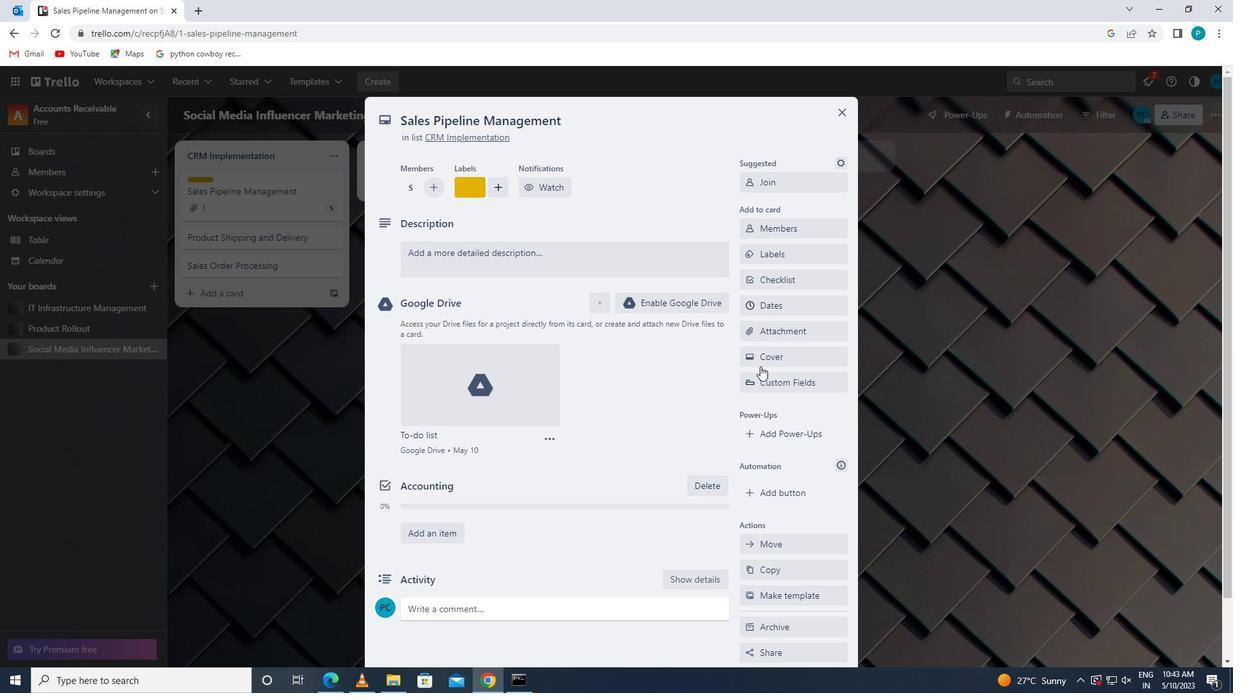 
Action: Mouse moved to (803, 411)
Screenshot: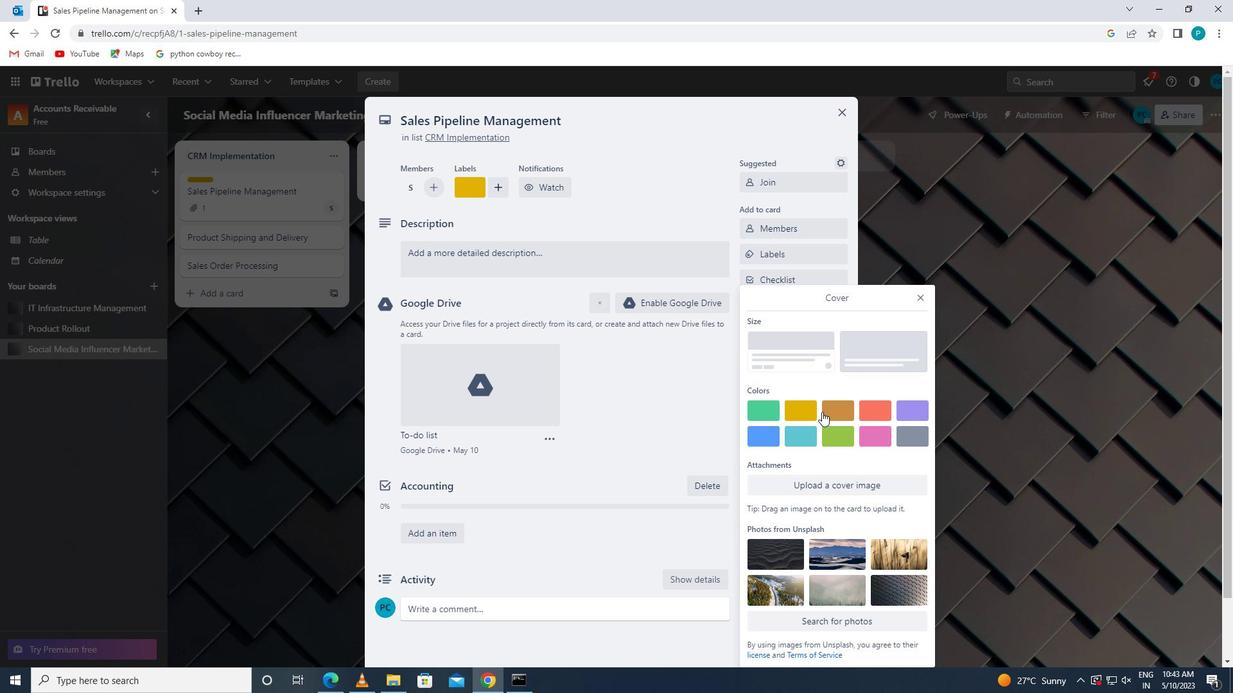 
Action: Mouse pressed left at (803, 411)
Screenshot: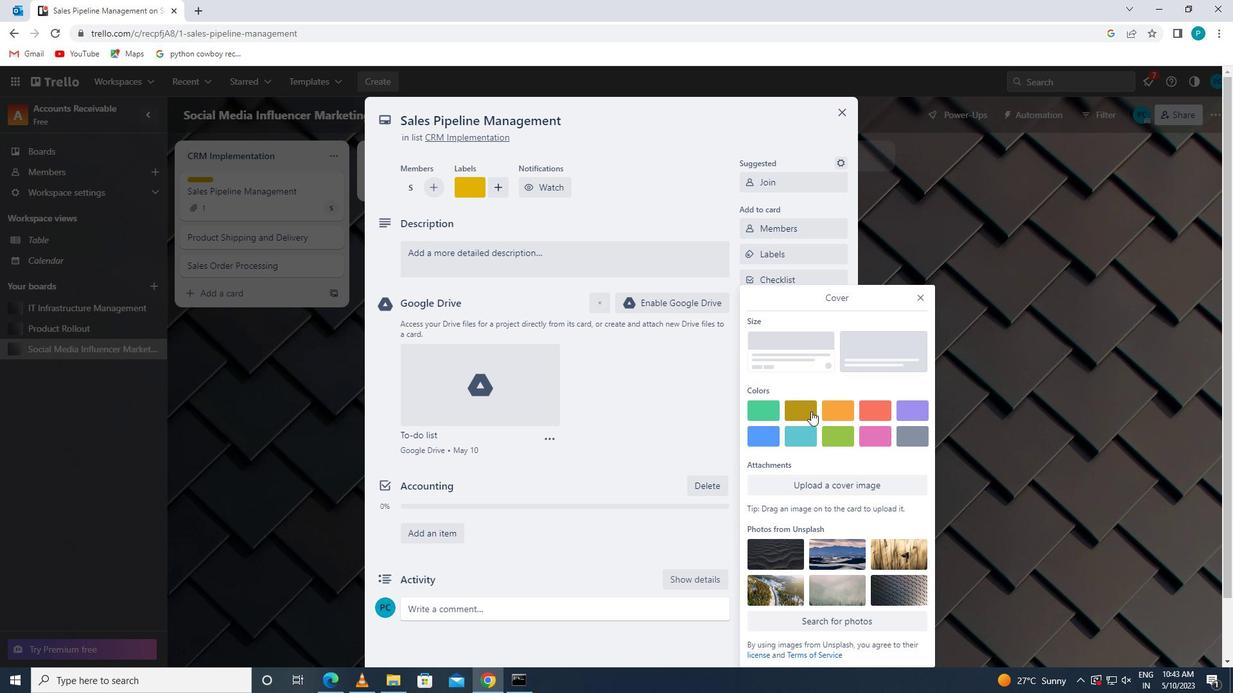 
Action: Mouse moved to (920, 271)
Screenshot: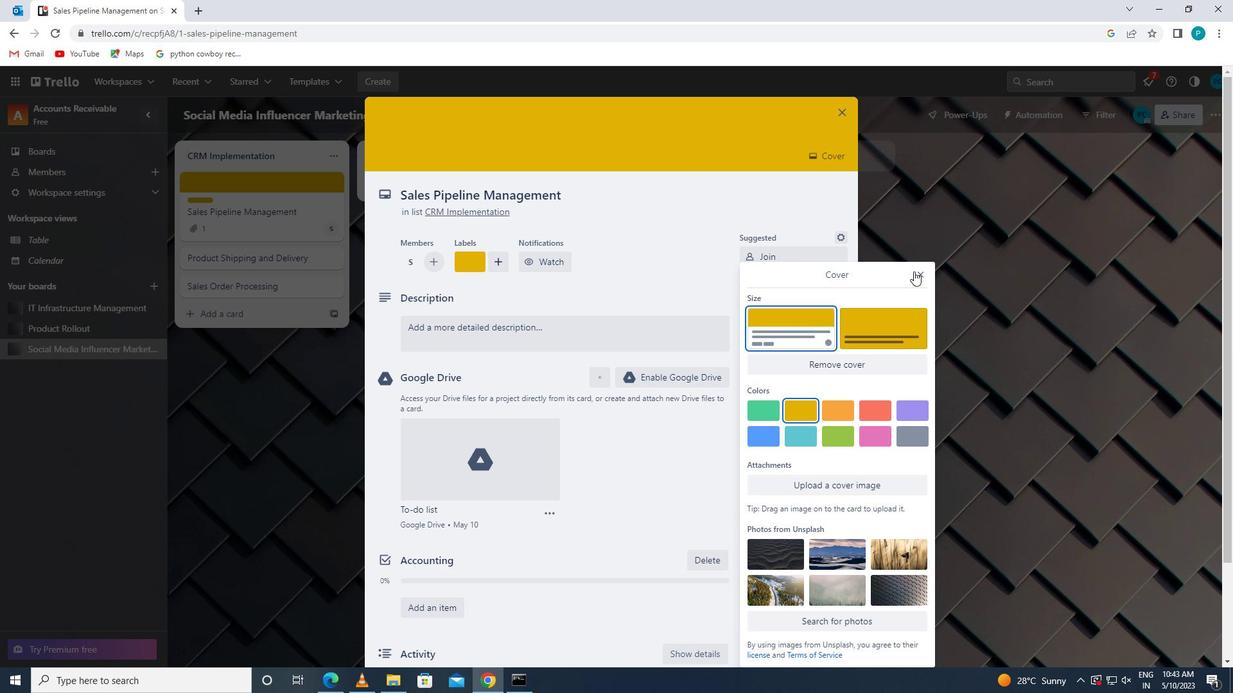 
Action: Mouse pressed left at (920, 271)
Screenshot: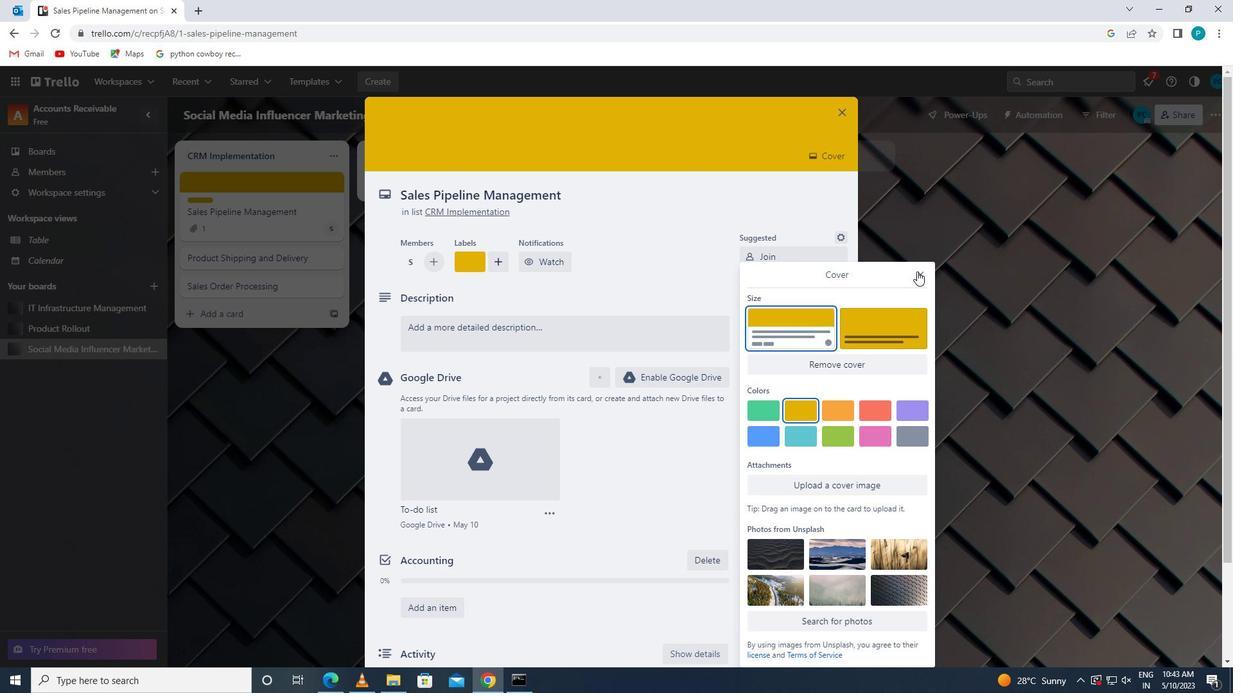 
Action: Mouse moved to (553, 347)
Screenshot: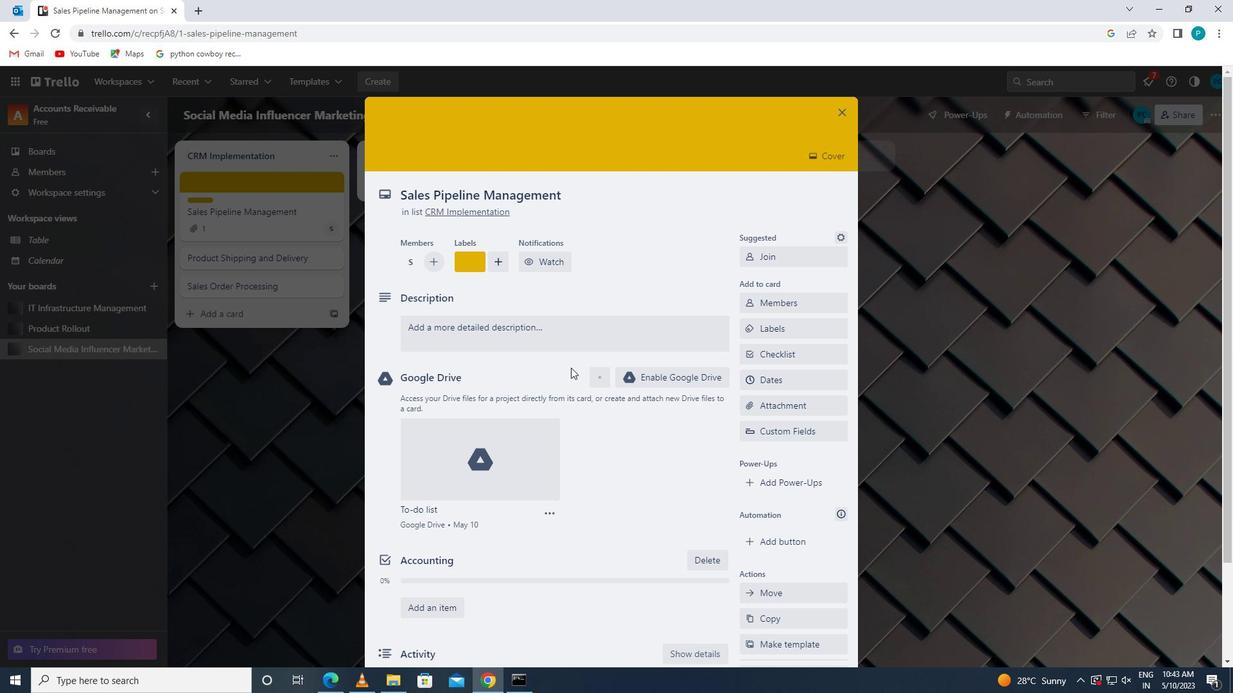 
Action: Mouse pressed left at (553, 347)
Screenshot: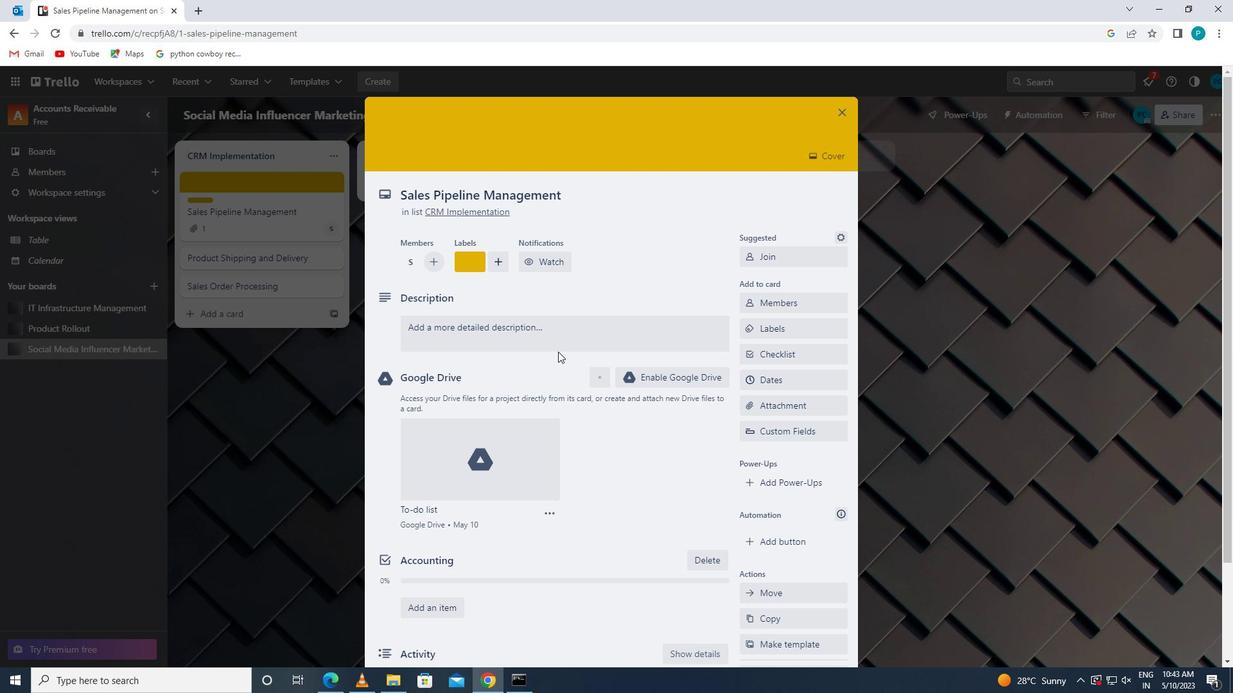 
Action: Key pressed <Key.caps_lock>'d<Key.caps_lock>evelop<Key.space>and<Key.space>launch<Key.space>nw<Key.backspace>ew<Key.space>customer<Key.space>acquisition<Key.space>strategy<Key.space>for<Key.space><Key.caps_lock>b2b<Key.space><Key.caps_lock>marj<Key.backspace>ket'
Screenshot: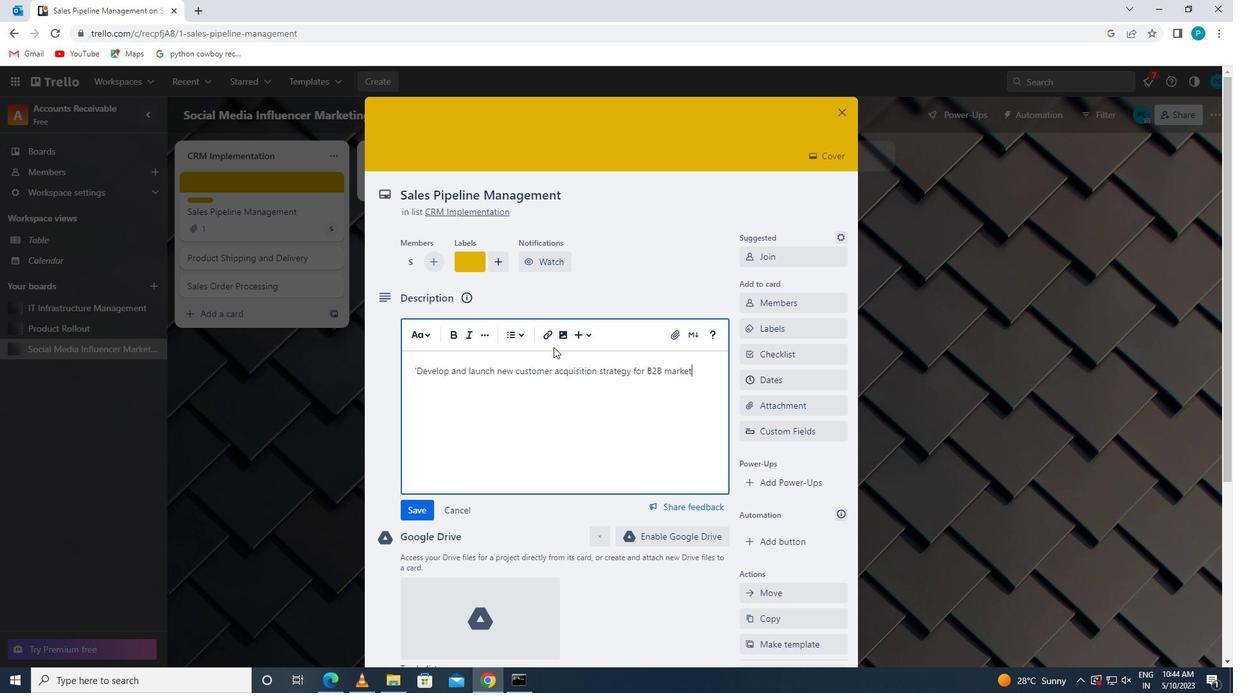 
Action: Mouse moved to (416, 501)
Screenshot: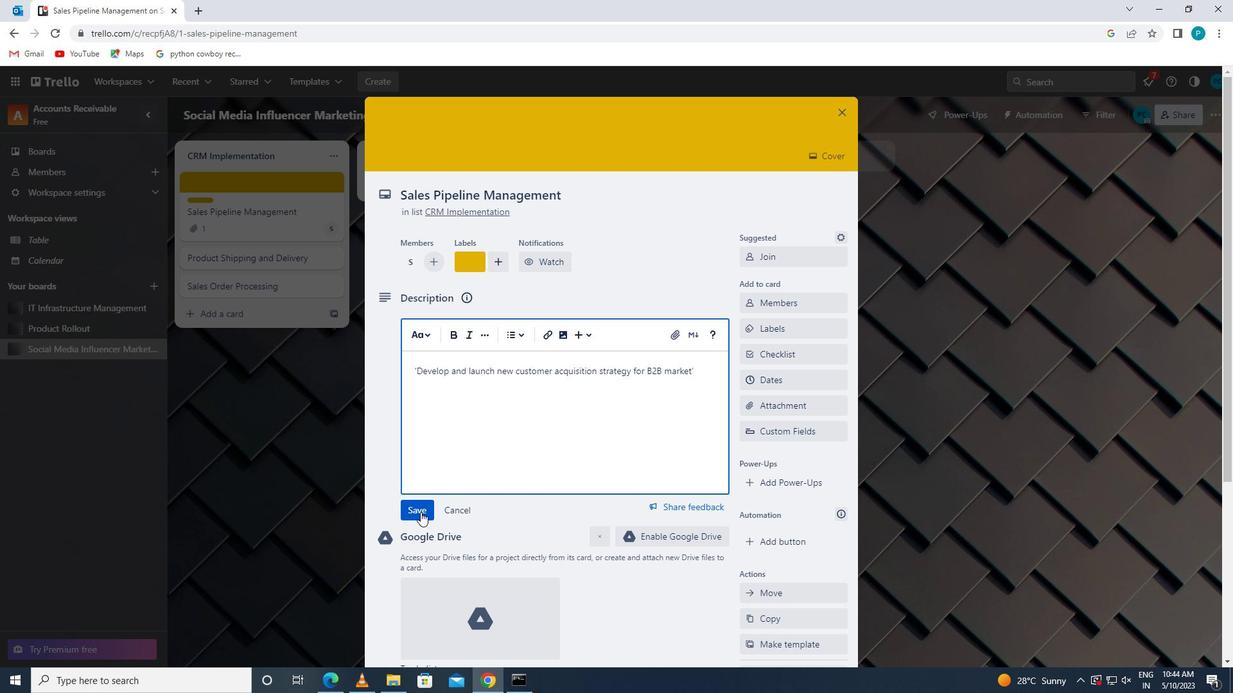 
Action: Mouse pressed left at (416, 501)
Screenshot: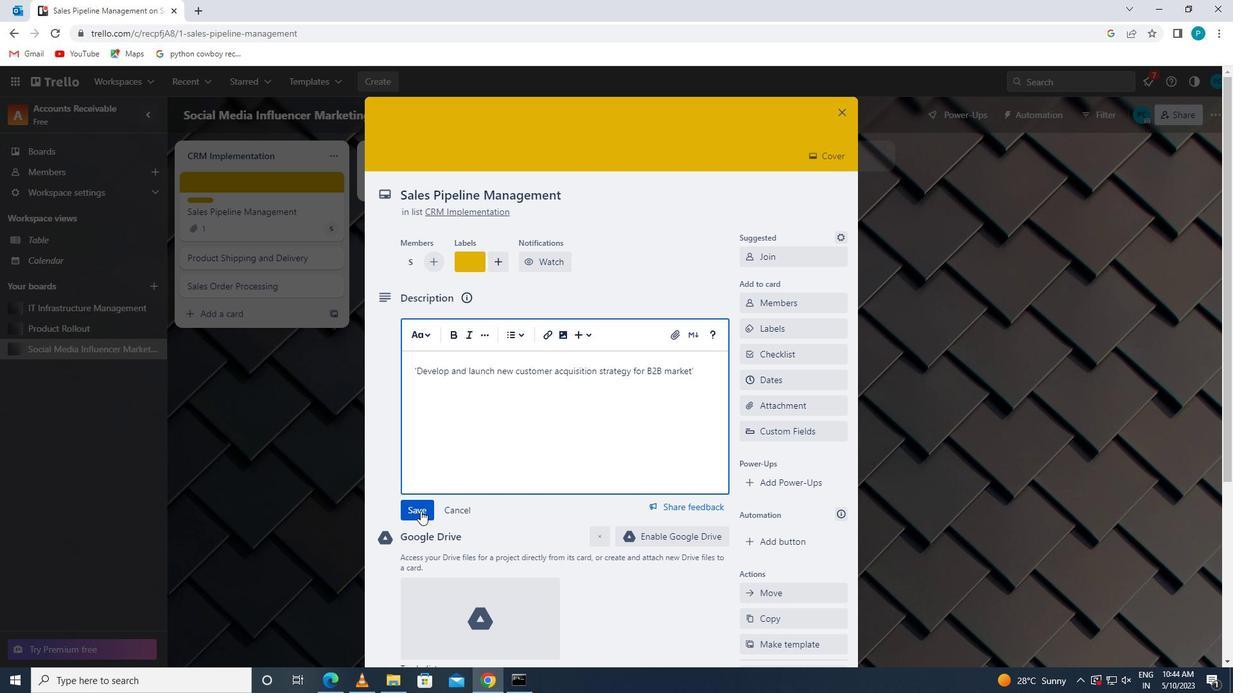 
Action: Mouse moved to (554, 497)
Screenshot: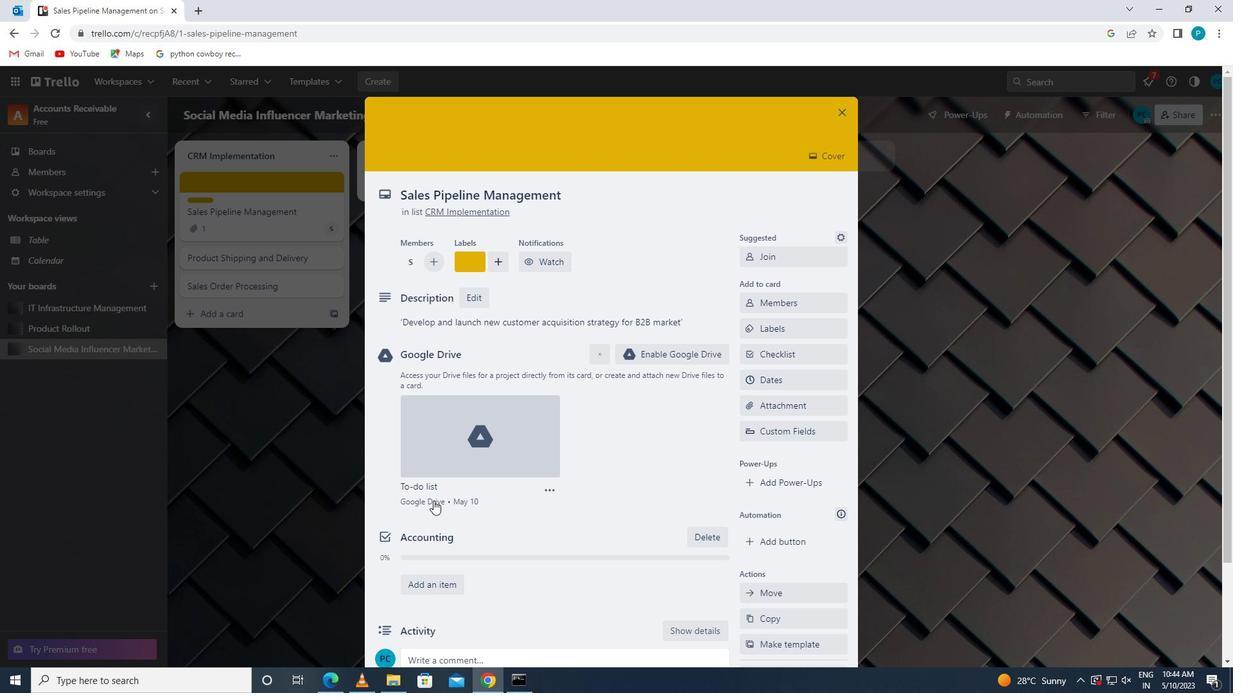 
Action: Mouse scrolled (554, 497) with delta (0, 0)
Screenshot: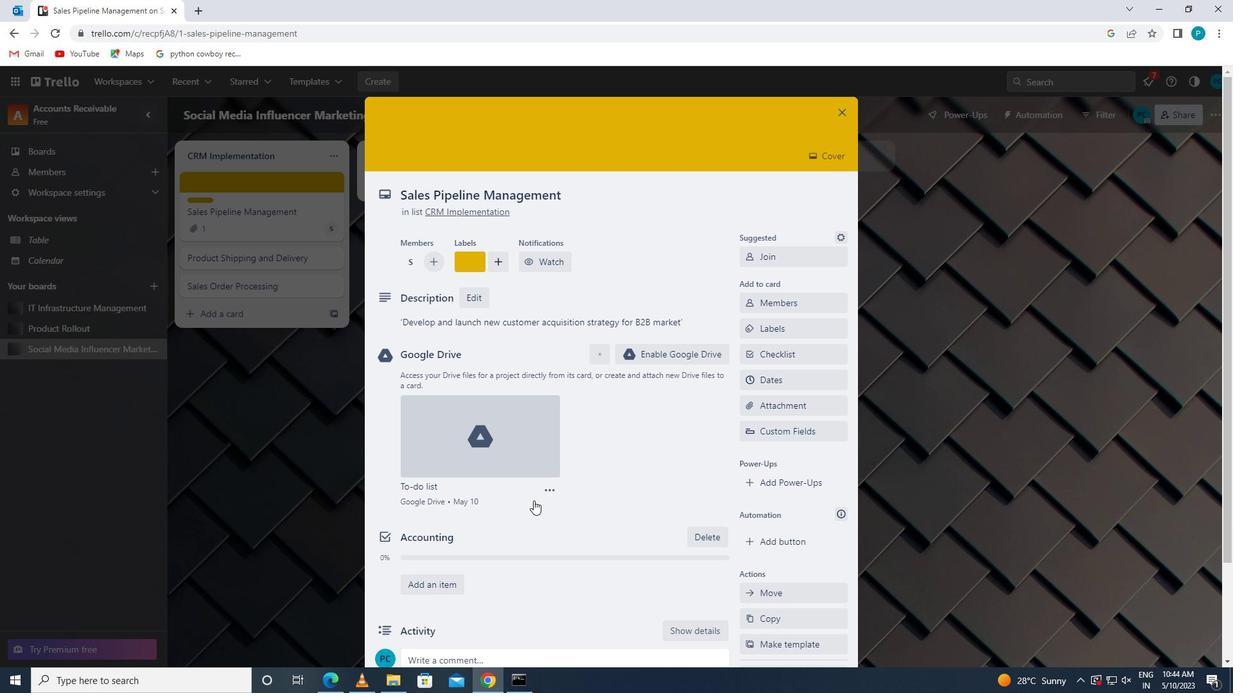 
Action: Mouse moved to (553, 496)
Screenshot: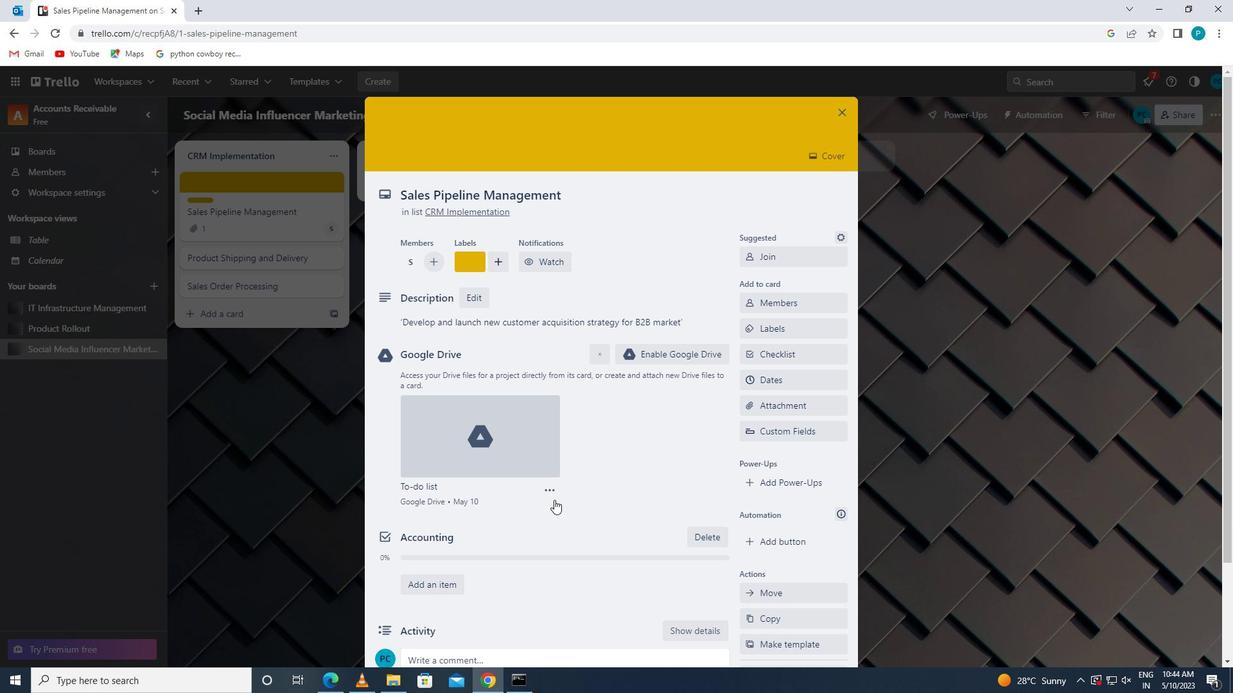 
Action: Mouse scrolled (553, 496) with delta (0, 0)
Screenshot: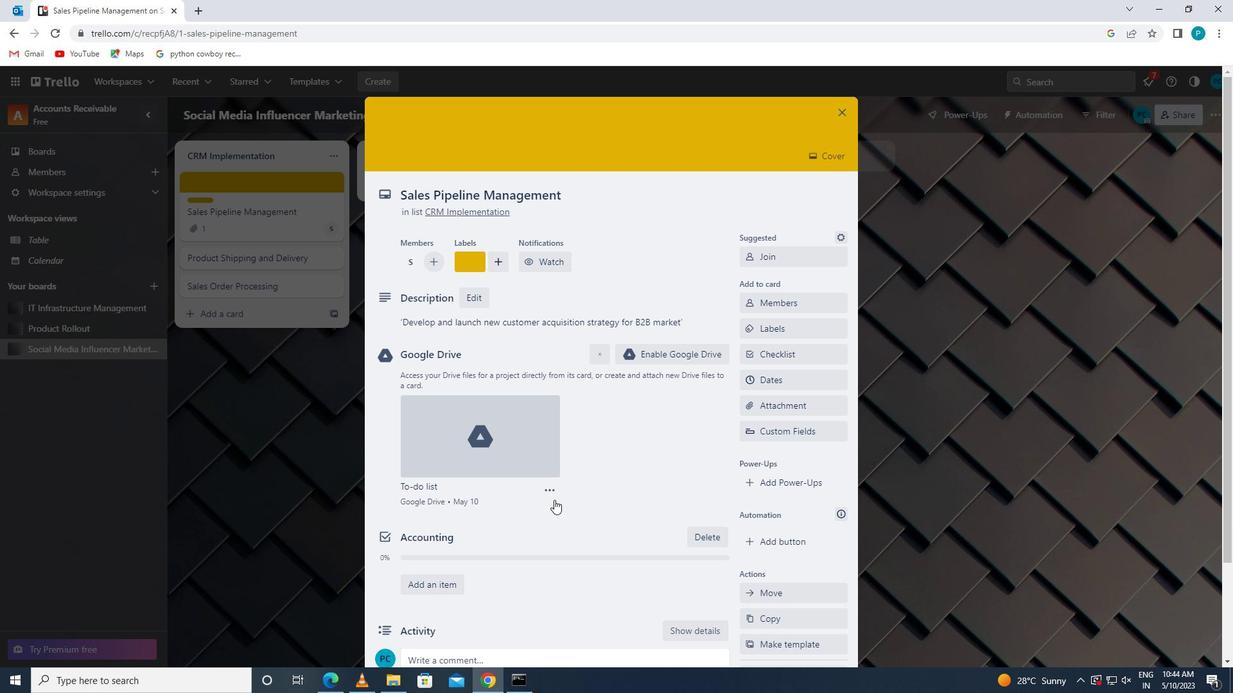 
Action: Mouse moved to (551, 496)
Screenshot: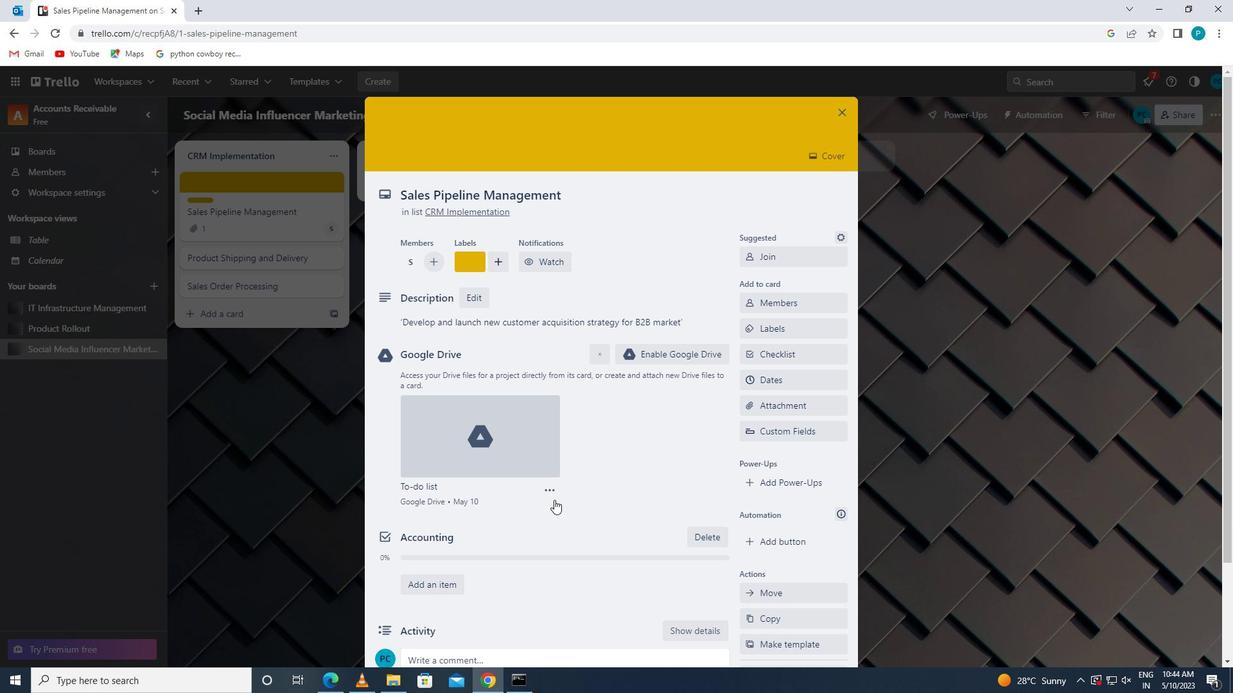
Action: Mouse scrolled (551, 495) with delta (0, 0)
Screenshot: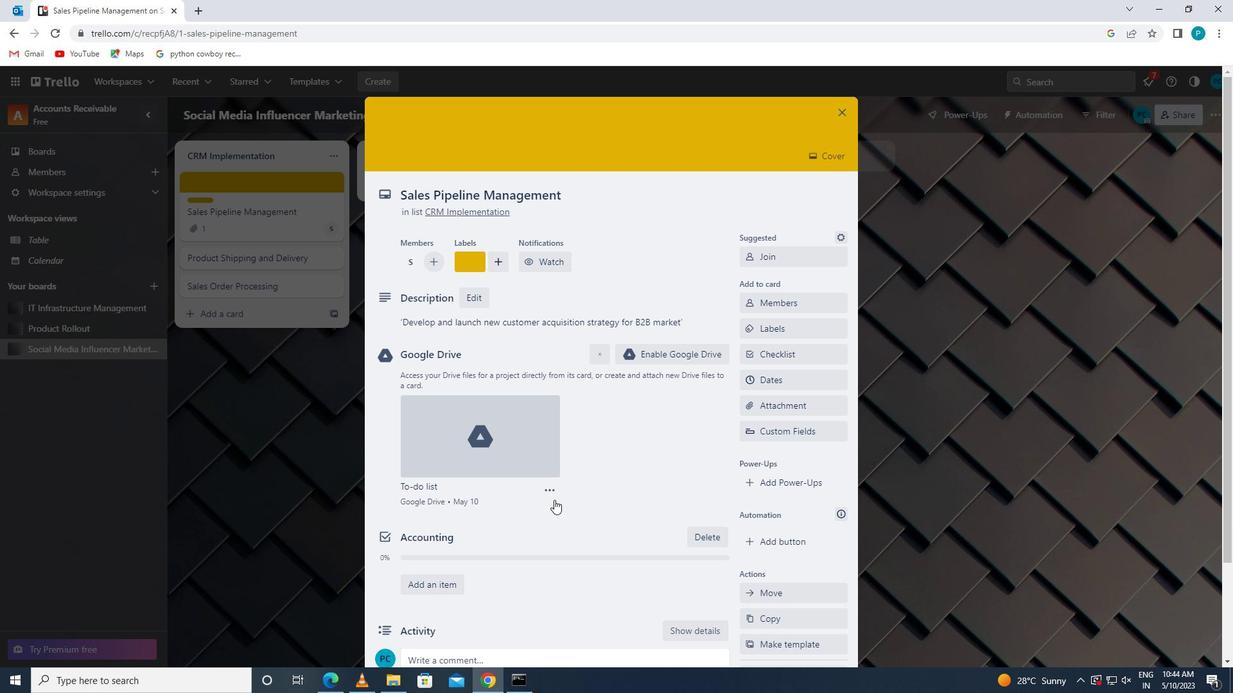 
Action: Mouse moved to (546, 494)
Screenshot: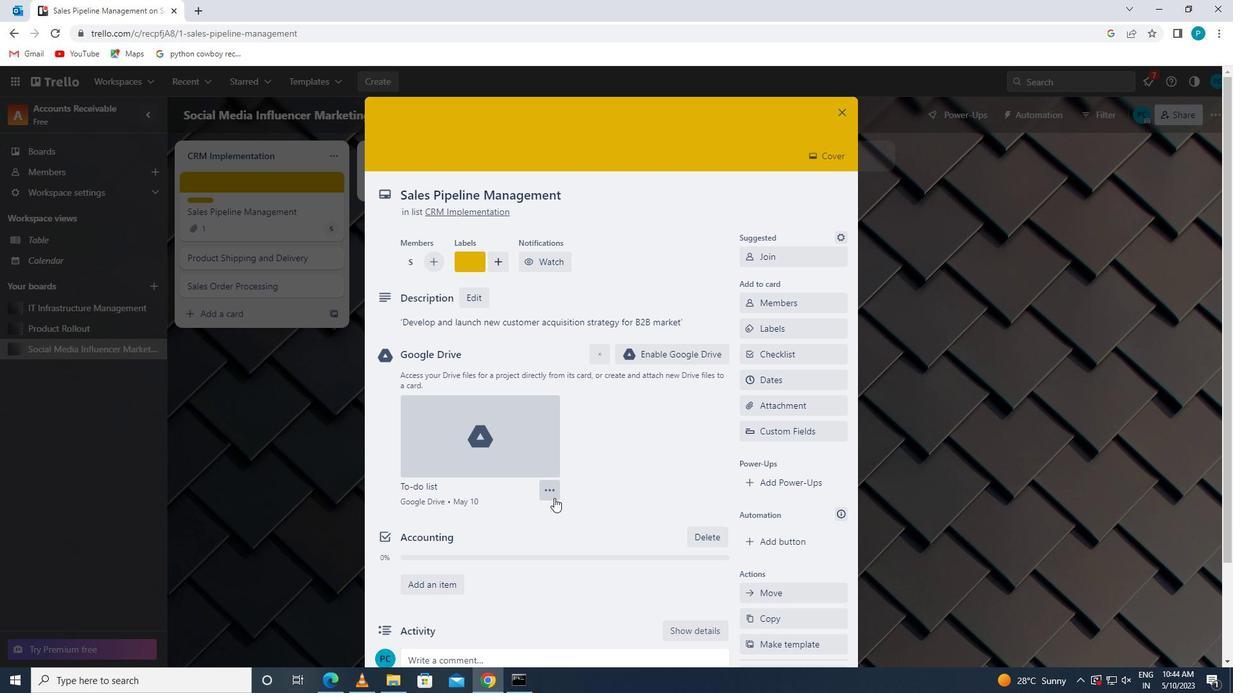 
Action: Mouse scrolled (546, 494) with delta (0, 0)
Screenshot: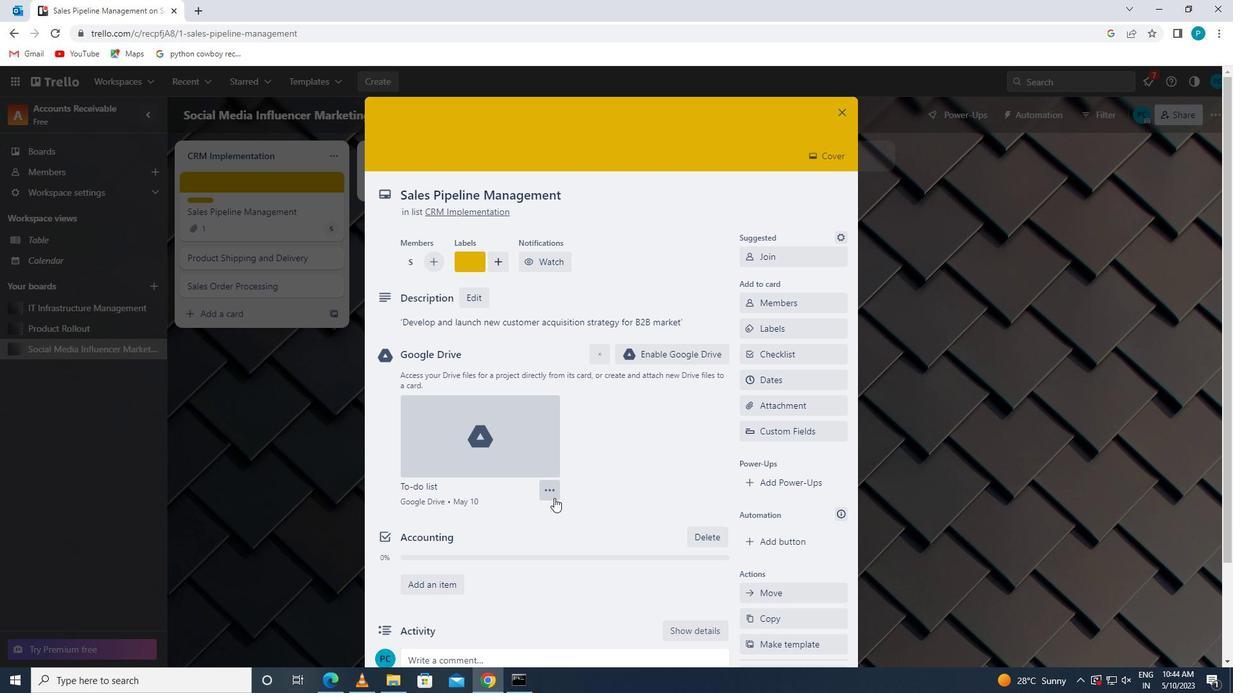 
Action: Mouse moved to (455, 550)
Screenshot: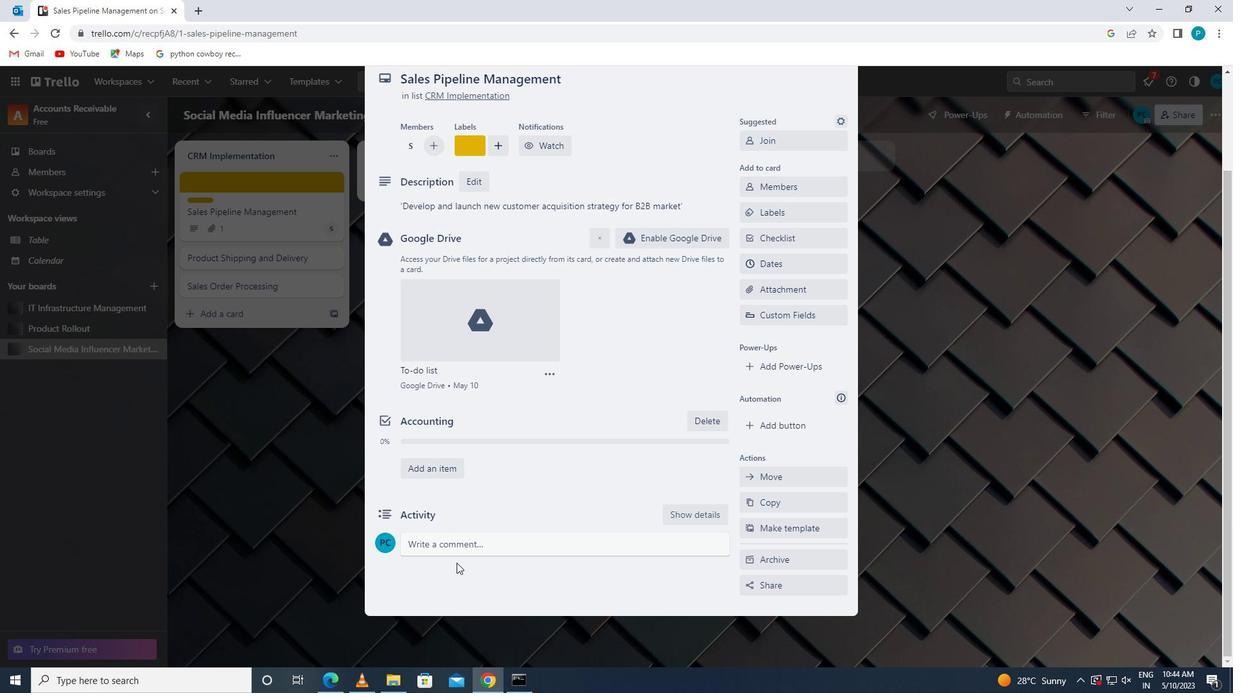 
Action: Mouse pressed left at (455, 550)
Screenshot: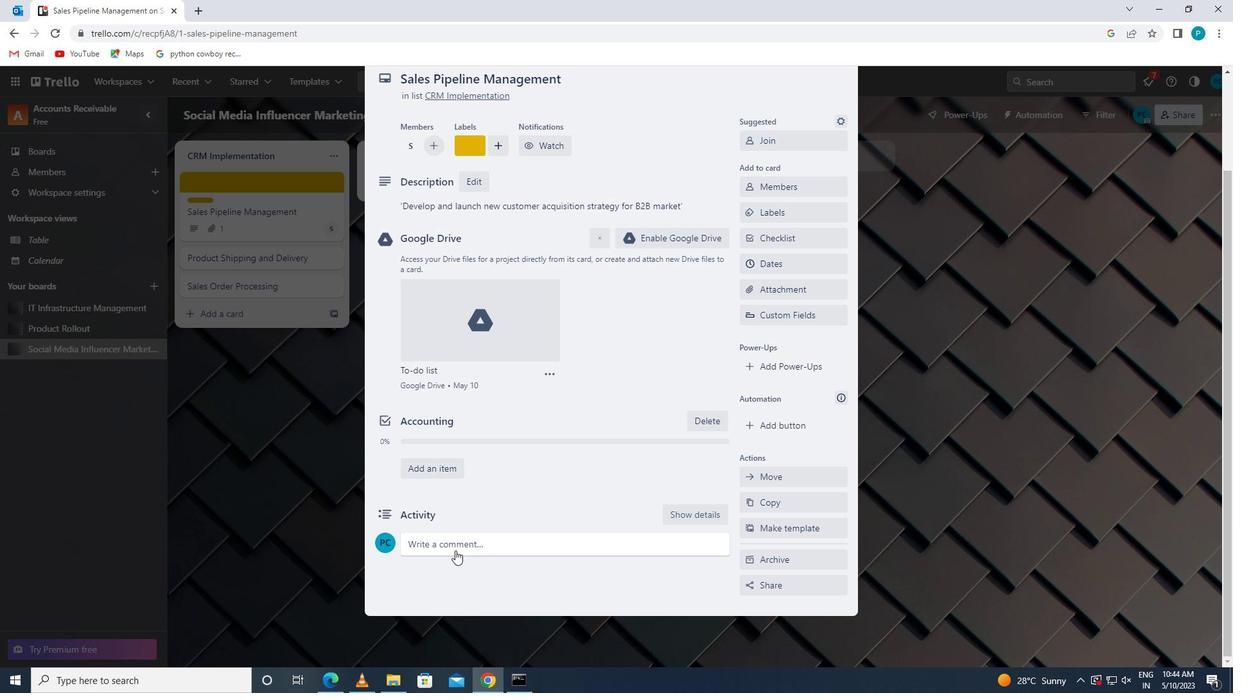 
Action: Key pressed '<Key.caps_lock>t<Key.caps_lock>his<Key.space>task<Key.space>presents<Key.space>an<Key.space>oopp<Key.backspace><Key.backspace><Key.backspace>pportunity<Key.space>y<Key.backspace>to<Key.space>demonstrate<Key.space>our<Key.space>project<Key.space>management<Key.space>and<Key.space>orh<Key.backspace>ganizational<Key.space>skills,<Key.space>coordinating<Key.space>resources<Key.space>and<Key.space>timelines<Key.space>effectively.'.
Screenshot: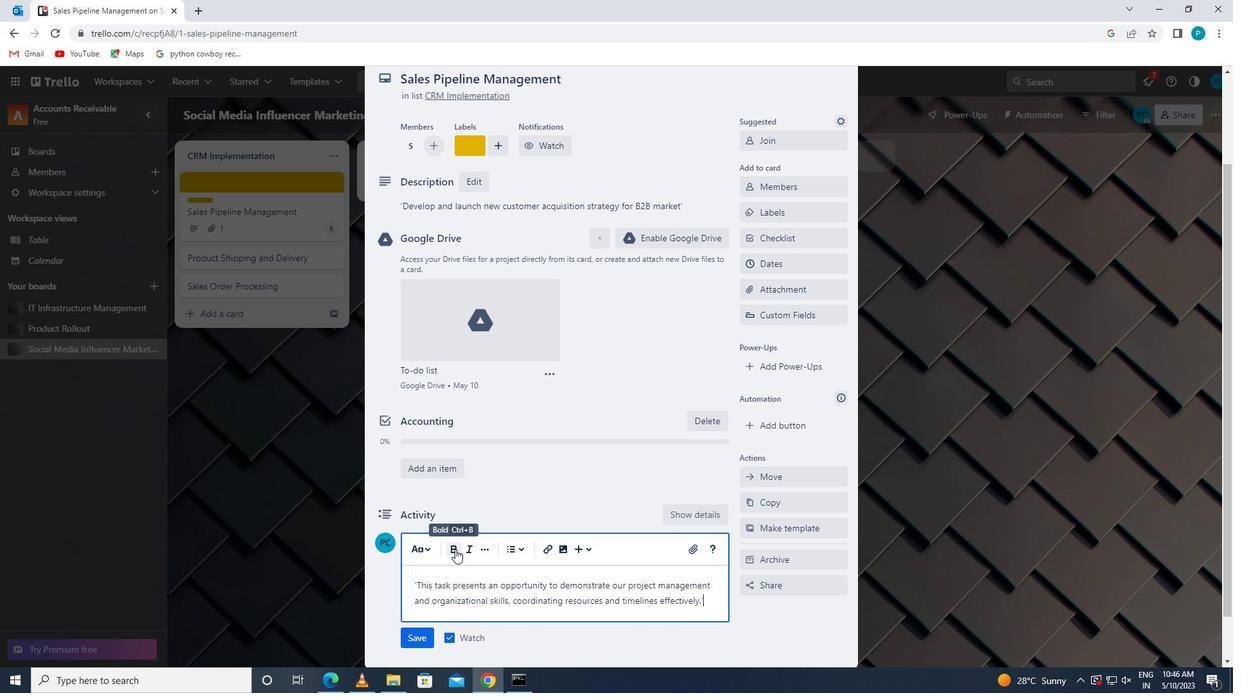 
Action: Mouse moved to (423, 632)
Screenshot: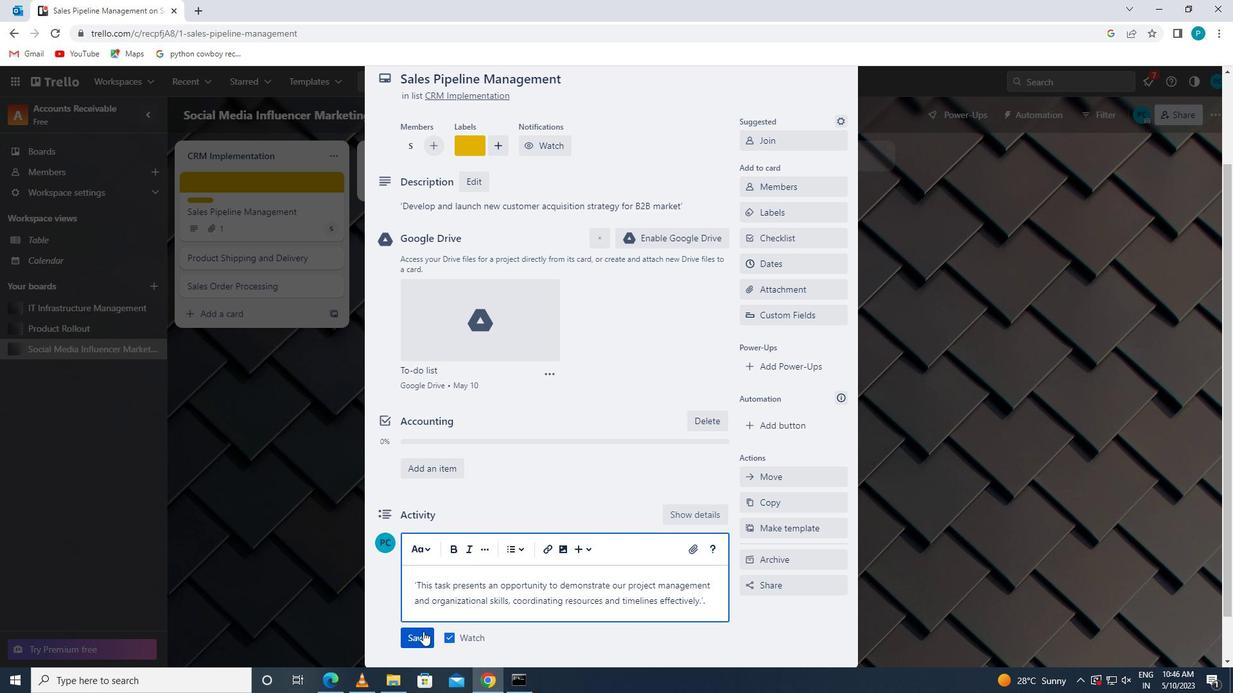 
Action: Mouse pressed left at (423, 632)
Screenshot: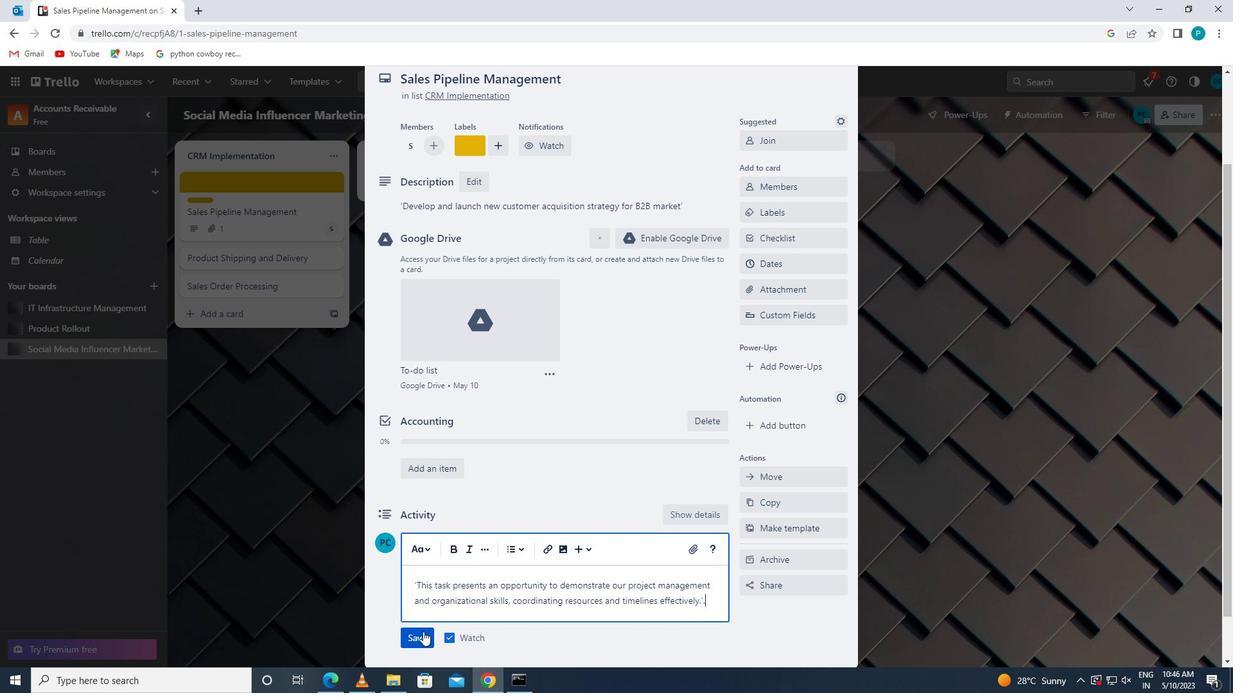 
Action: Mouse moved to (783, 269)
Screenshot: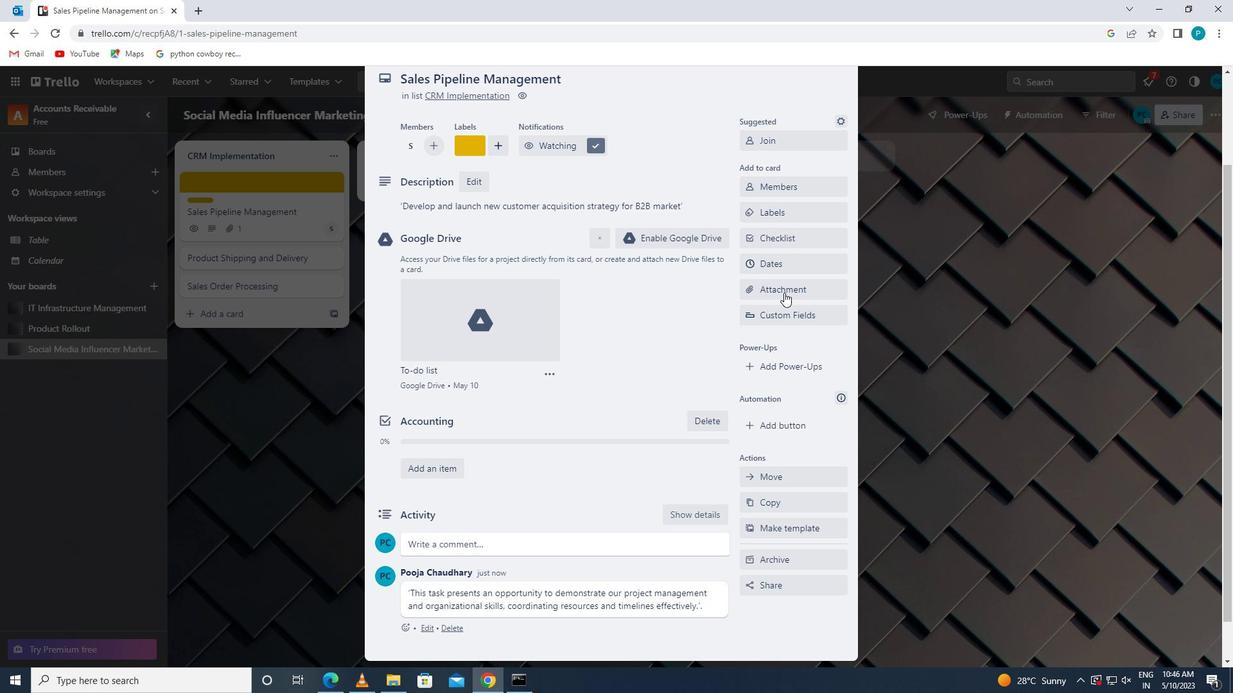 
Action: Mouse pressed left at (783, 269)
Screenshot: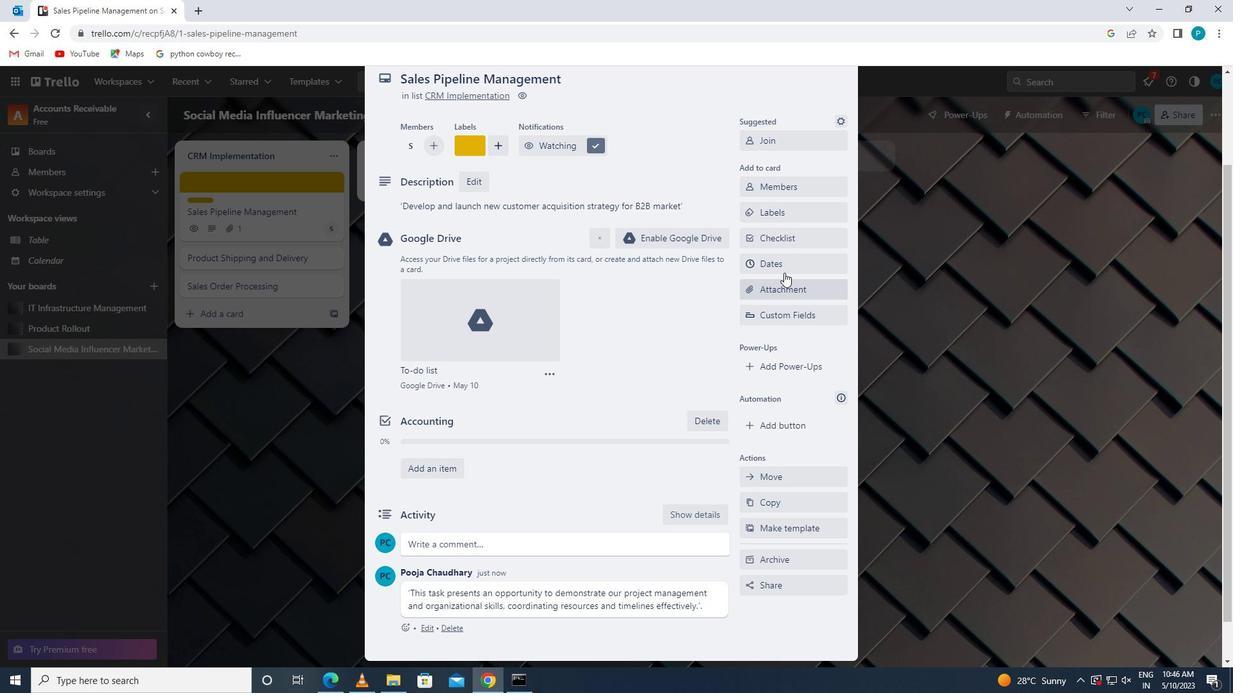 
Action: Mouse moved to (756, 348)
Screenshot: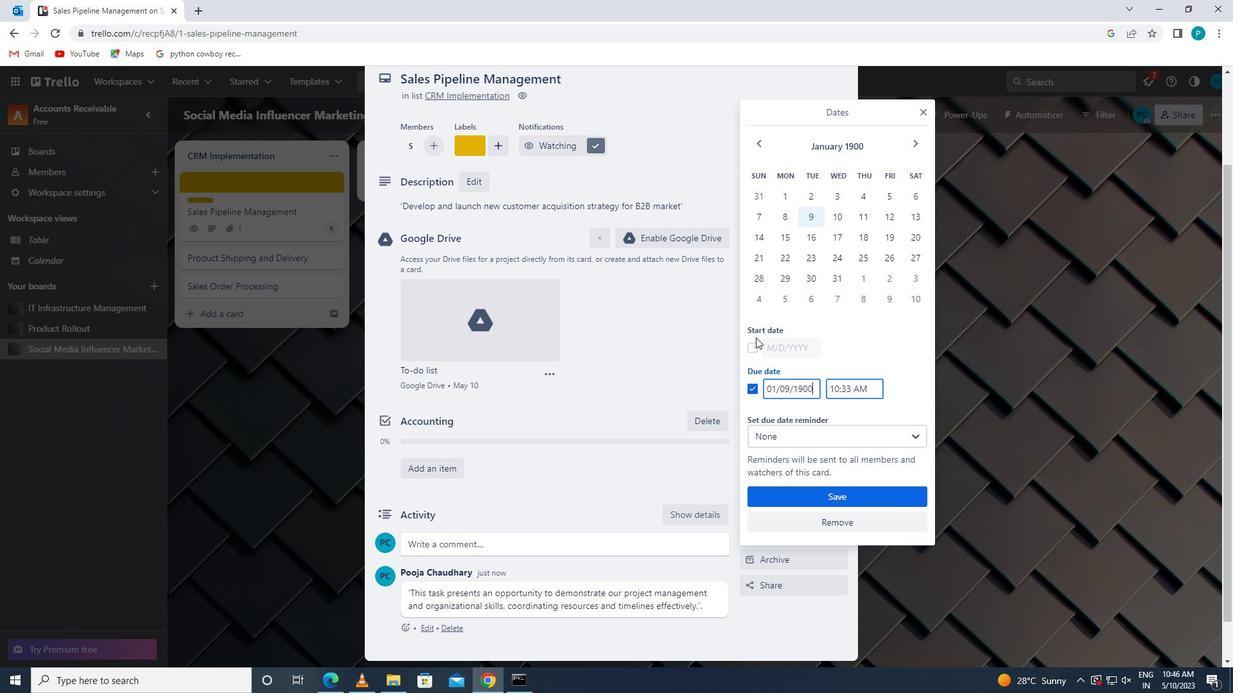 
Action: Mouse pressed left at (756, 348)
Screenshot: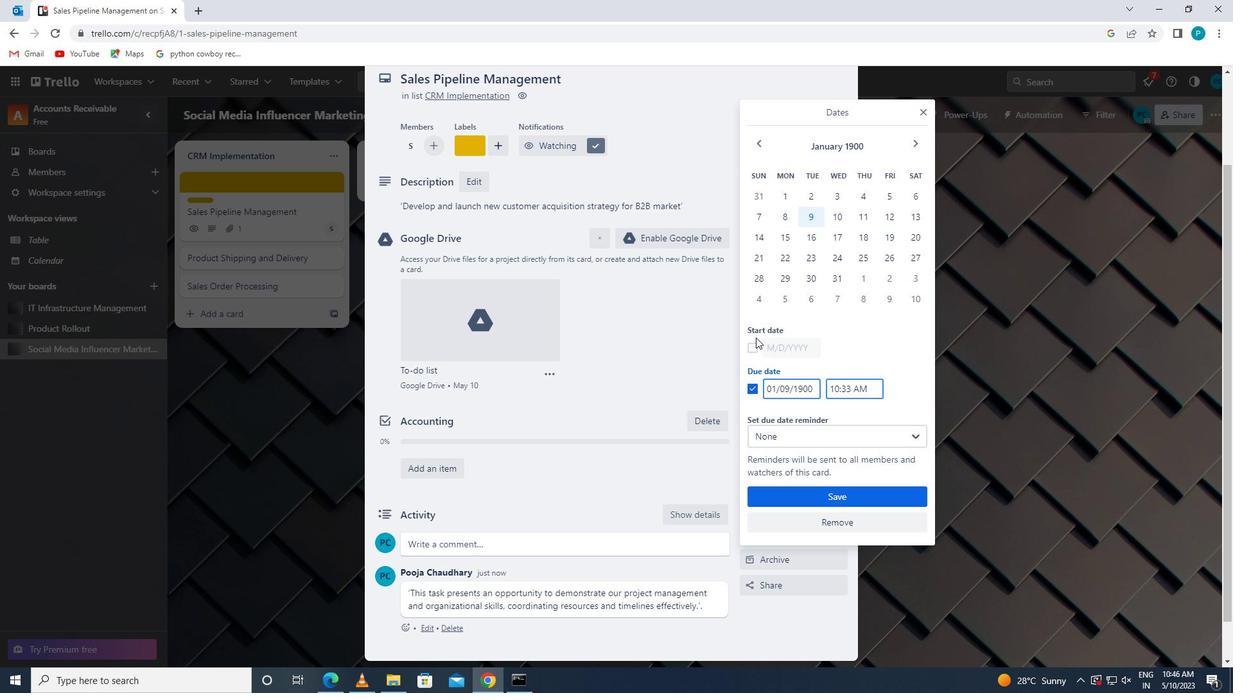 
Action: Mouse moved to (786, 346)
Screenshot: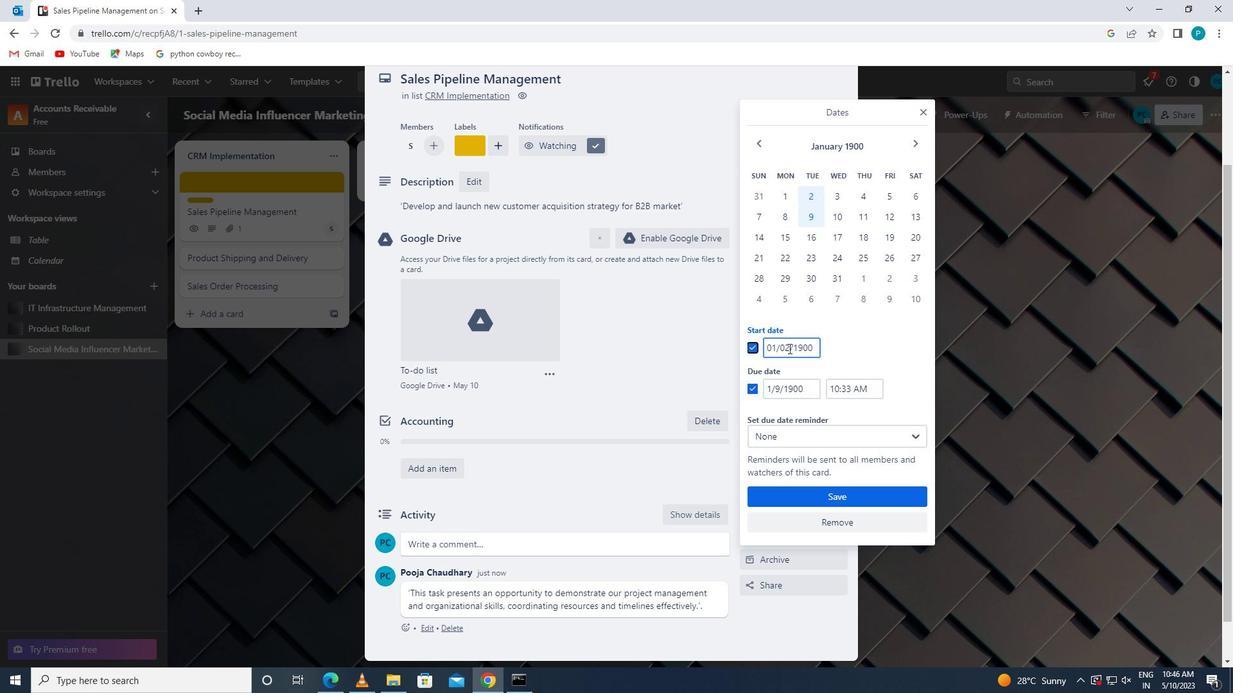 
Action: Mouse pressed left at (786, 346)
Screenshot: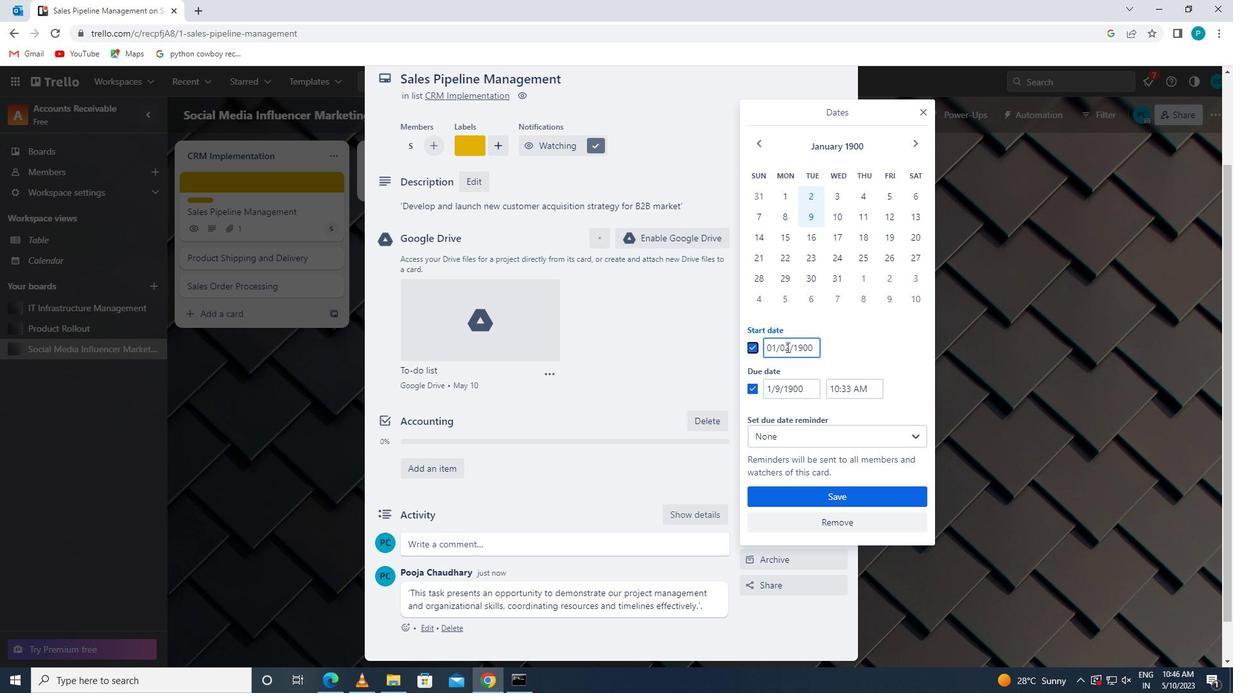 
Action: Mouse moved to (777, 346)
Screenshot: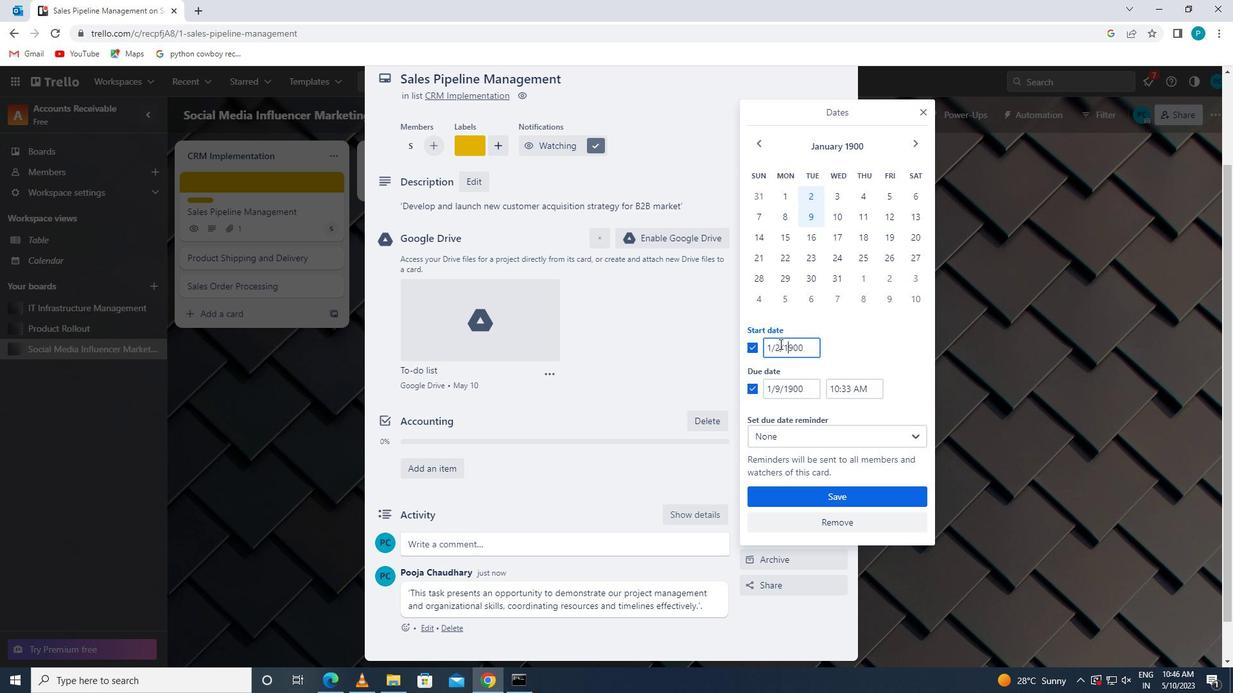
Action: Mouse pressed left at (777, 346)
Screenshot: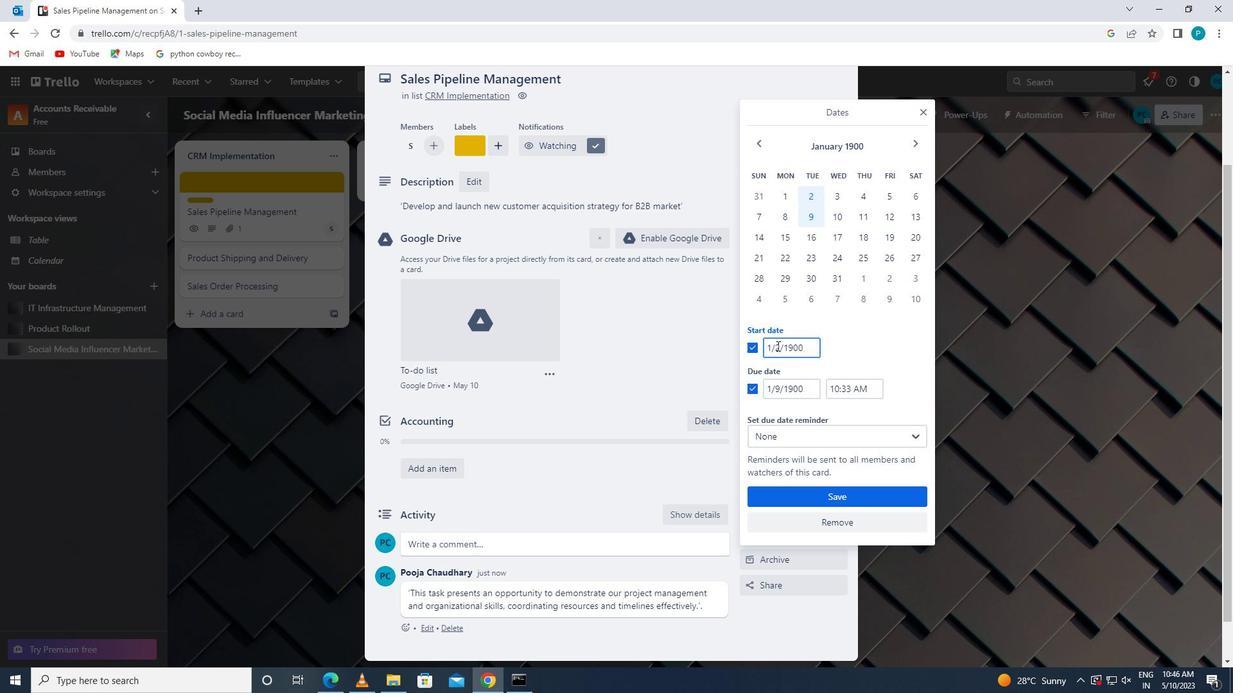 
Action: Mouse pressed left at (777, 346)
Screenshot: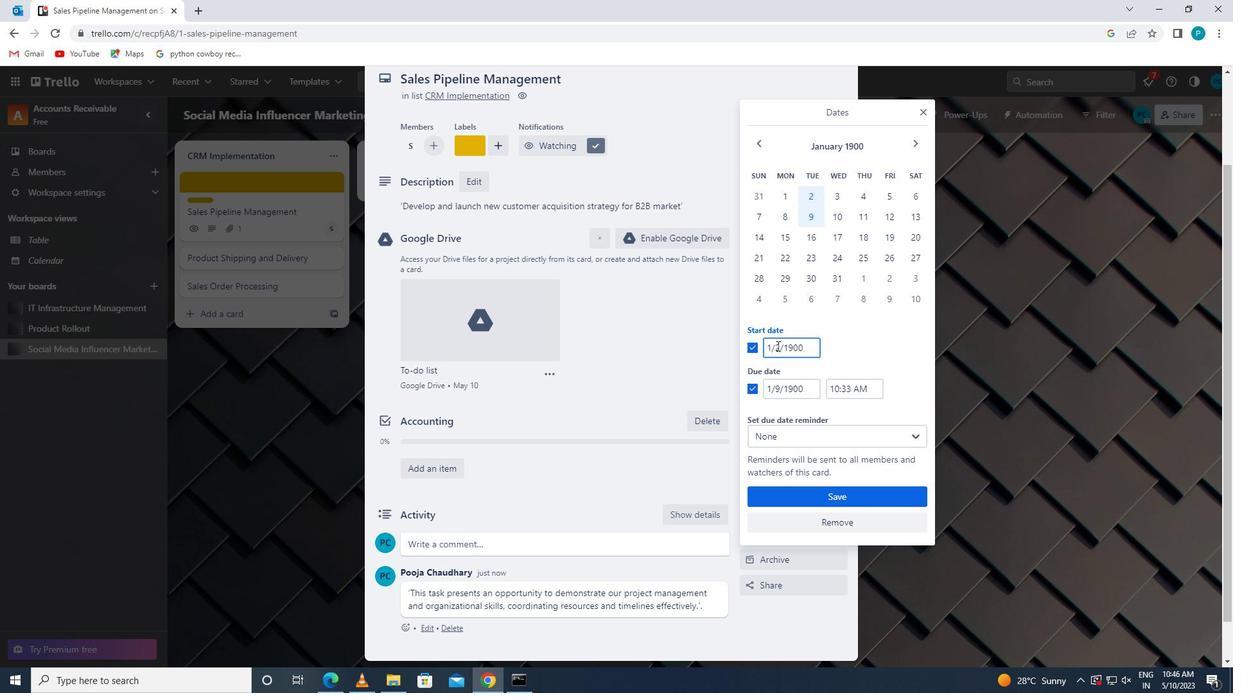 
Action: Mouse moved to (779, 347)
Screenshot: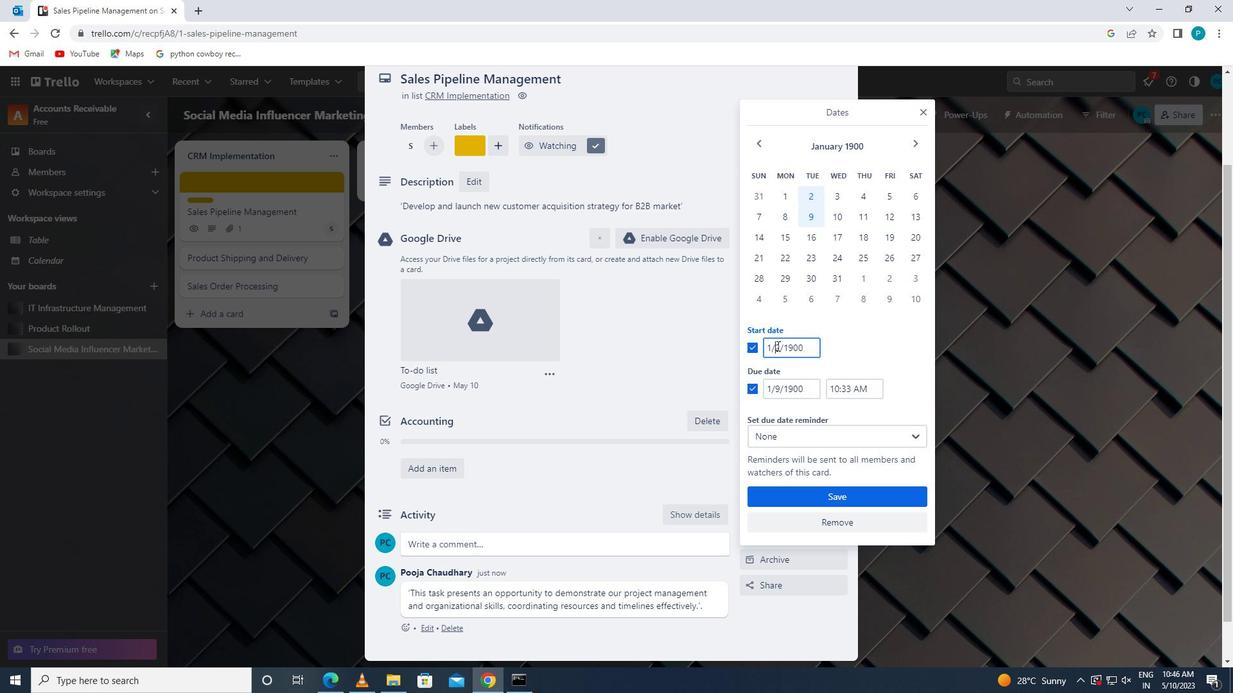 
Action: Mouse pressed left at (779, 347)
Screenshot: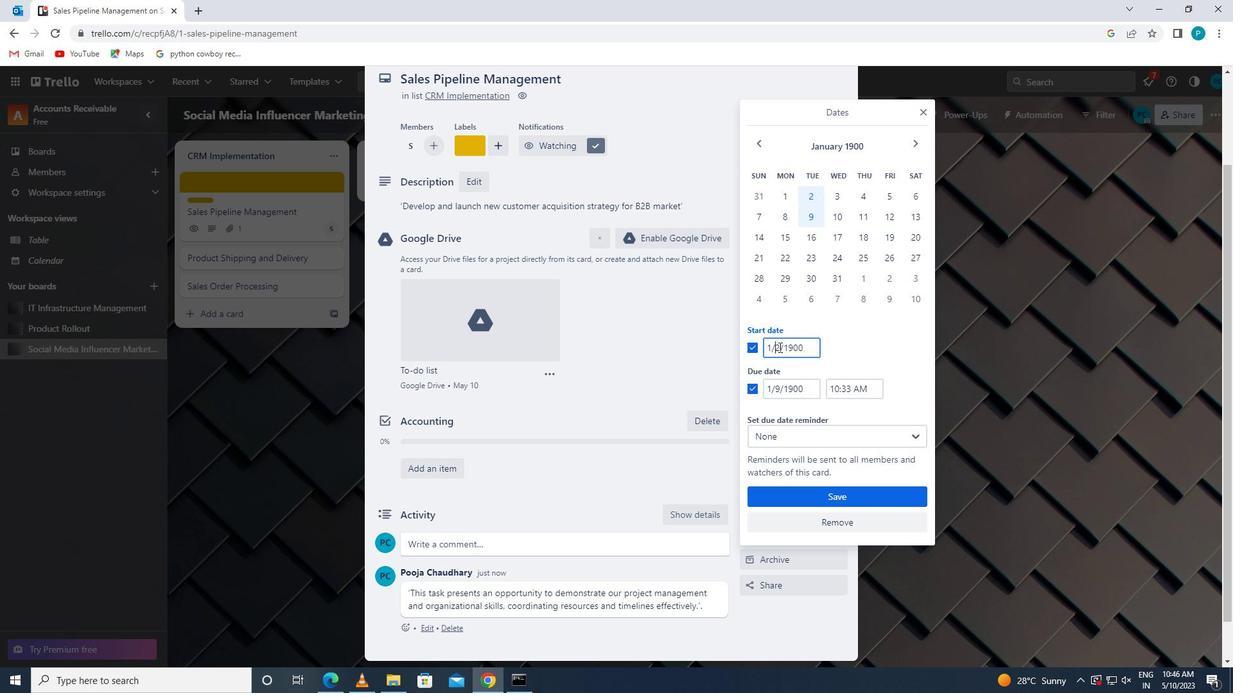 
Action: Key pressed <Key.backspace>3
Screenshot: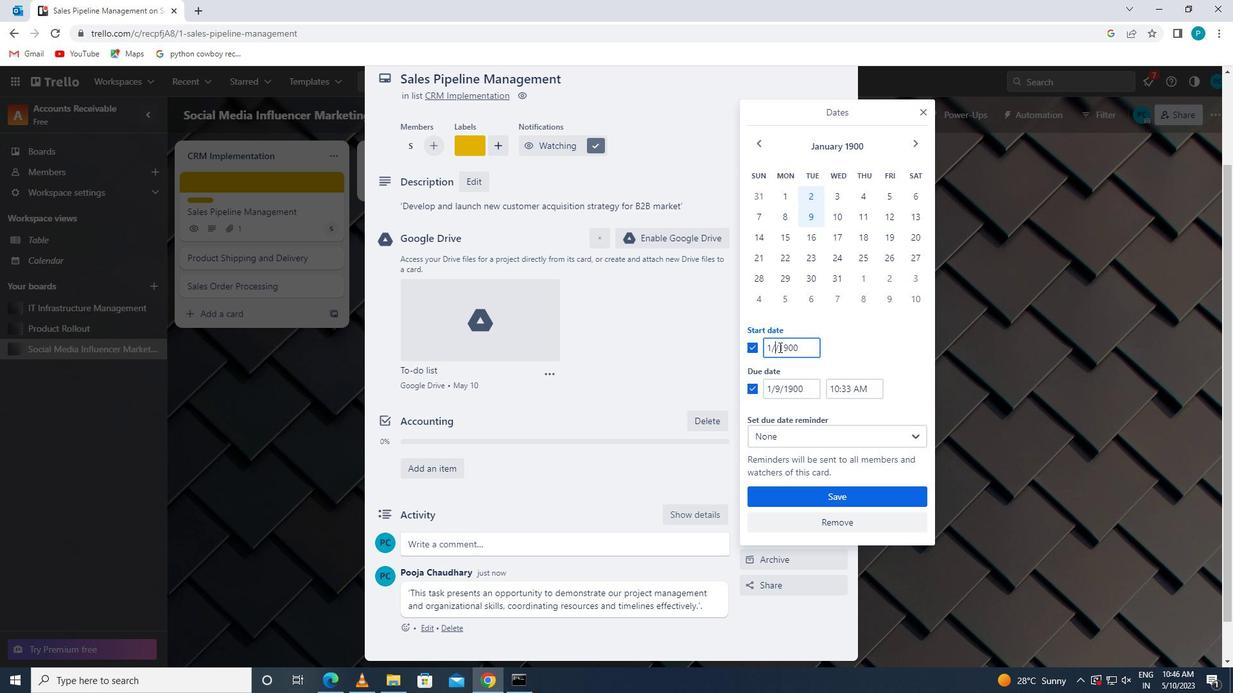 
Action: Mouse moved to (789, 393)
Screenshot: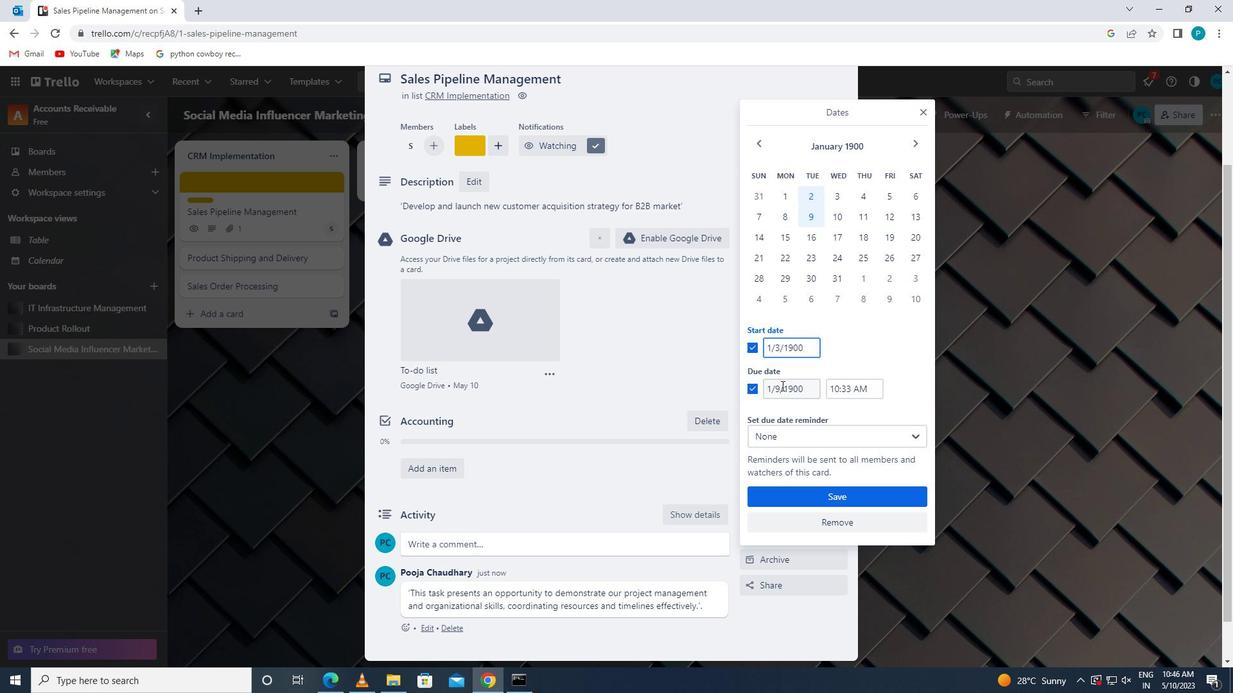 
Action: Mouse pressed left at (789, 393)
Screenshot: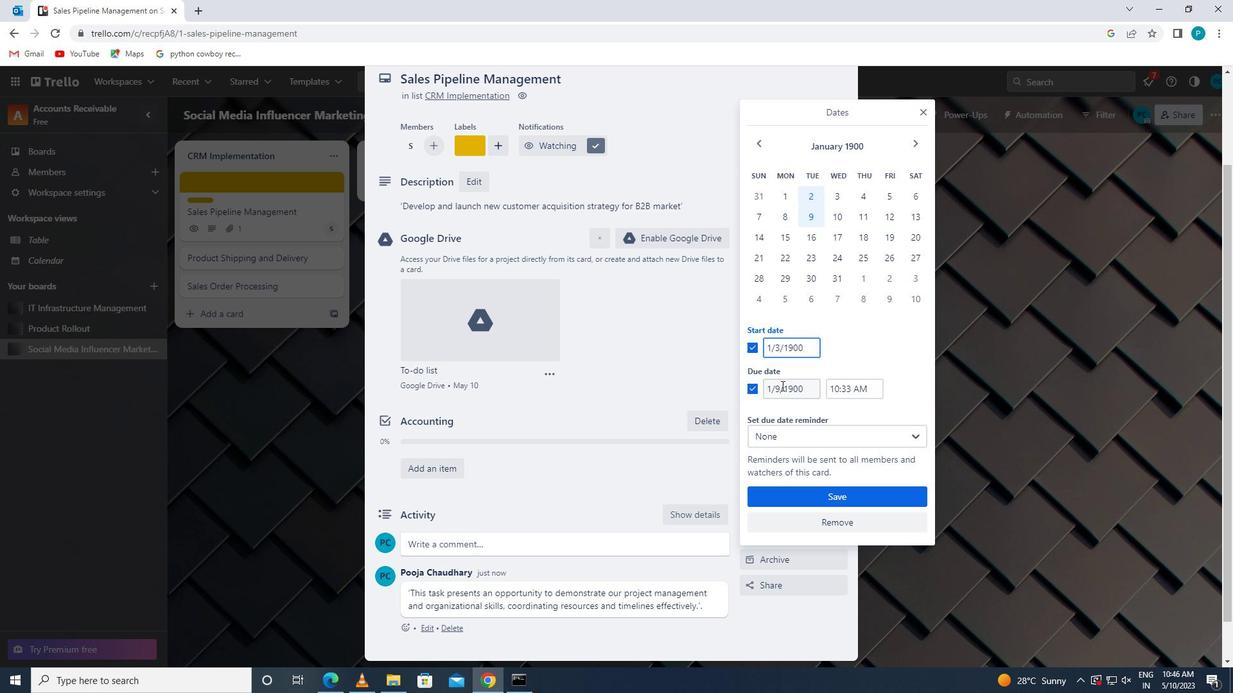 
Action: Mouse moved to (779, 391)
Screenshot: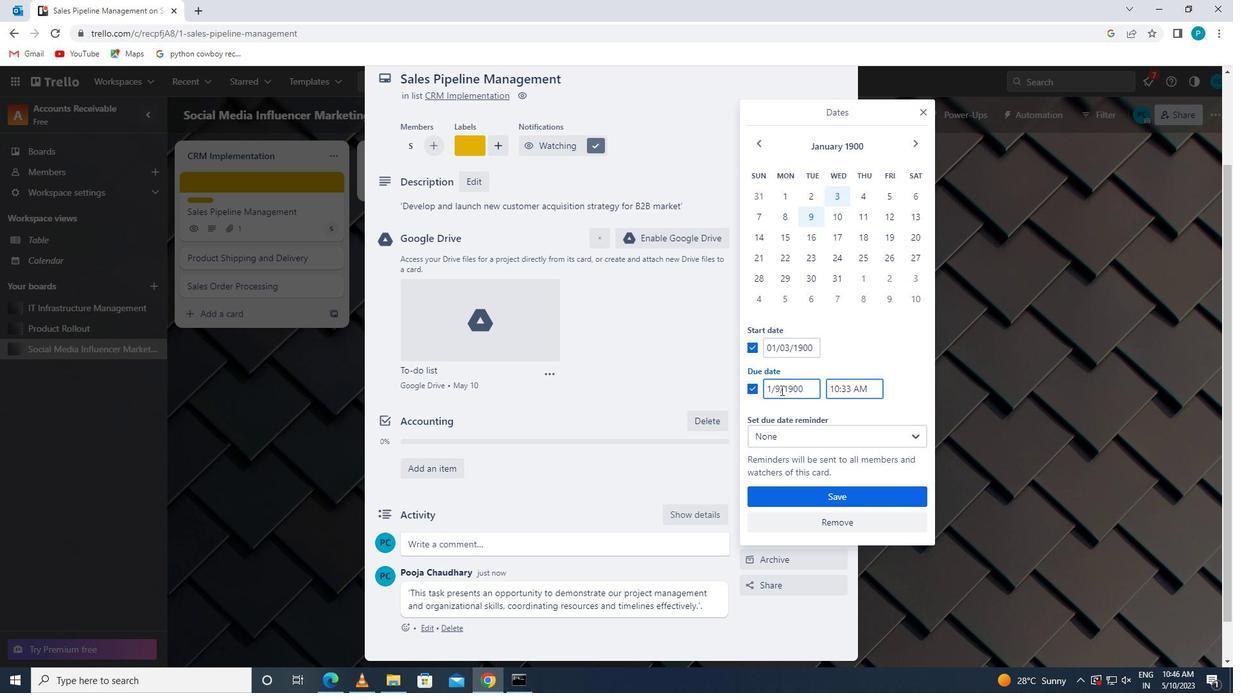 
Action: Mouse pressed left at (779, 391)
Screenshot: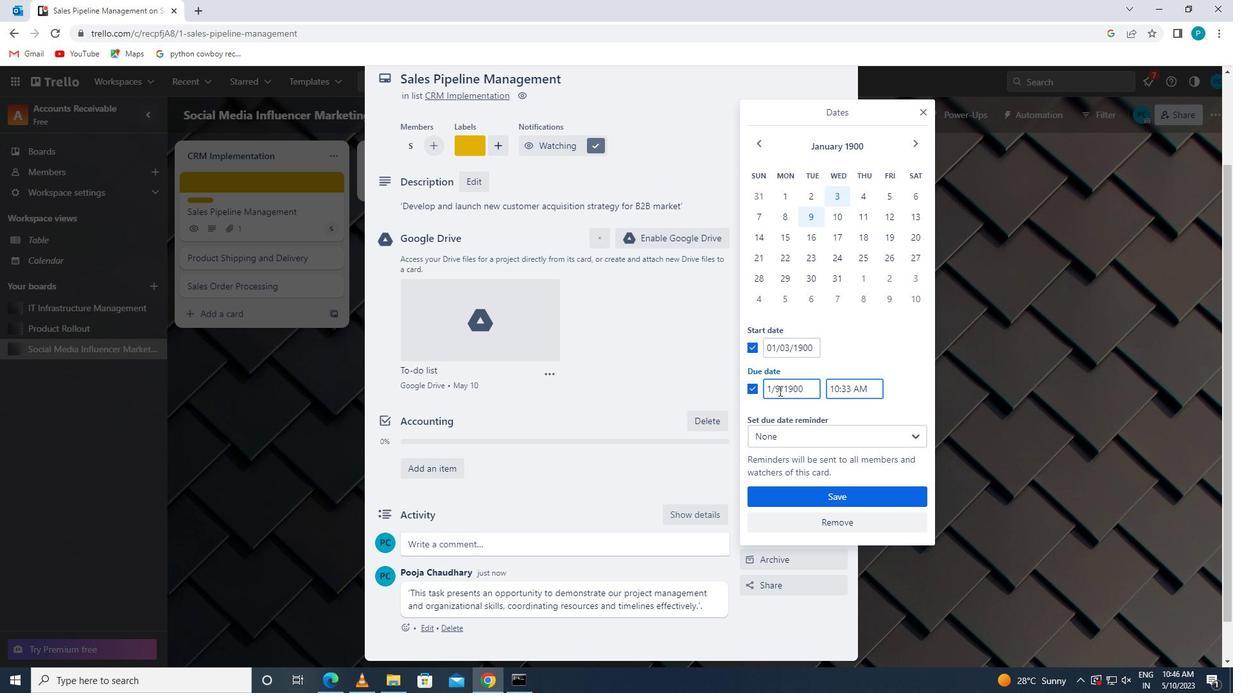 
Action: Key pressed <Key.backspace>10
Screenshot: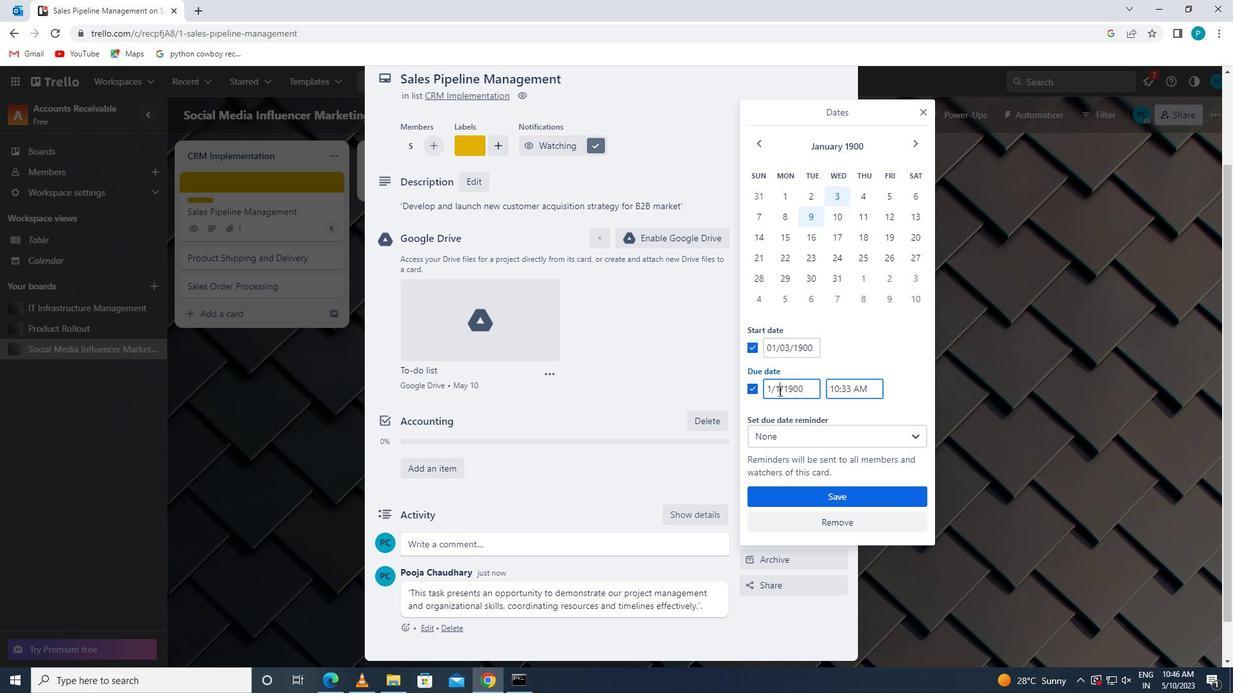 
Action: Mouse moved to (827, 492)
Screenshot: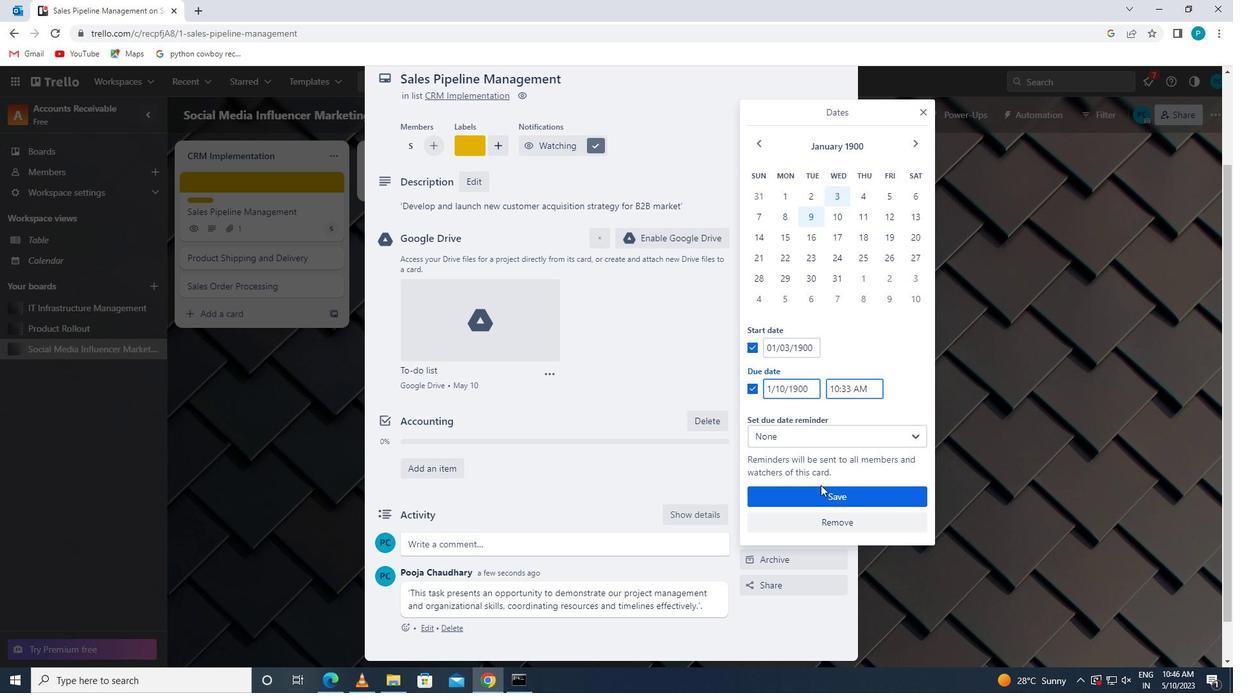 
Action: Mouse pressed left at (827, 492)
Screenshot: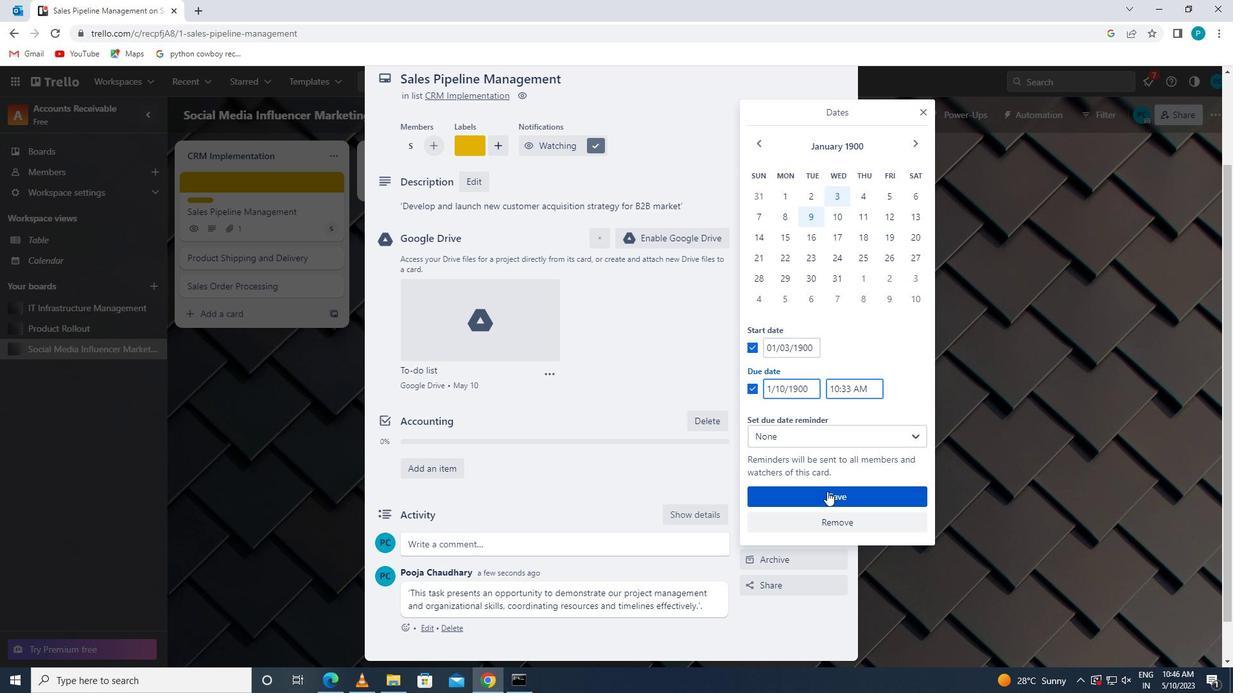 
Action: Mouse moved to (827, 492)
Screenshot: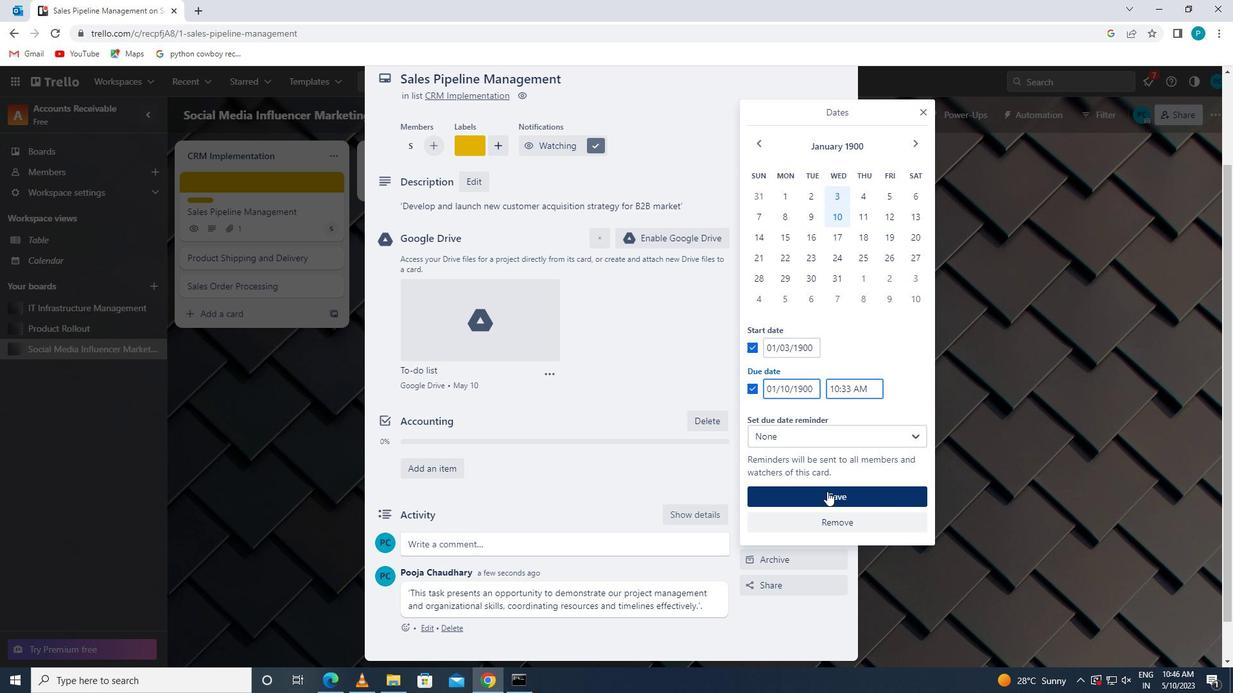 
